 Task: Filter Joining a nonprofit board.
Action: Mouse moved to (449, 114)
Screenshot: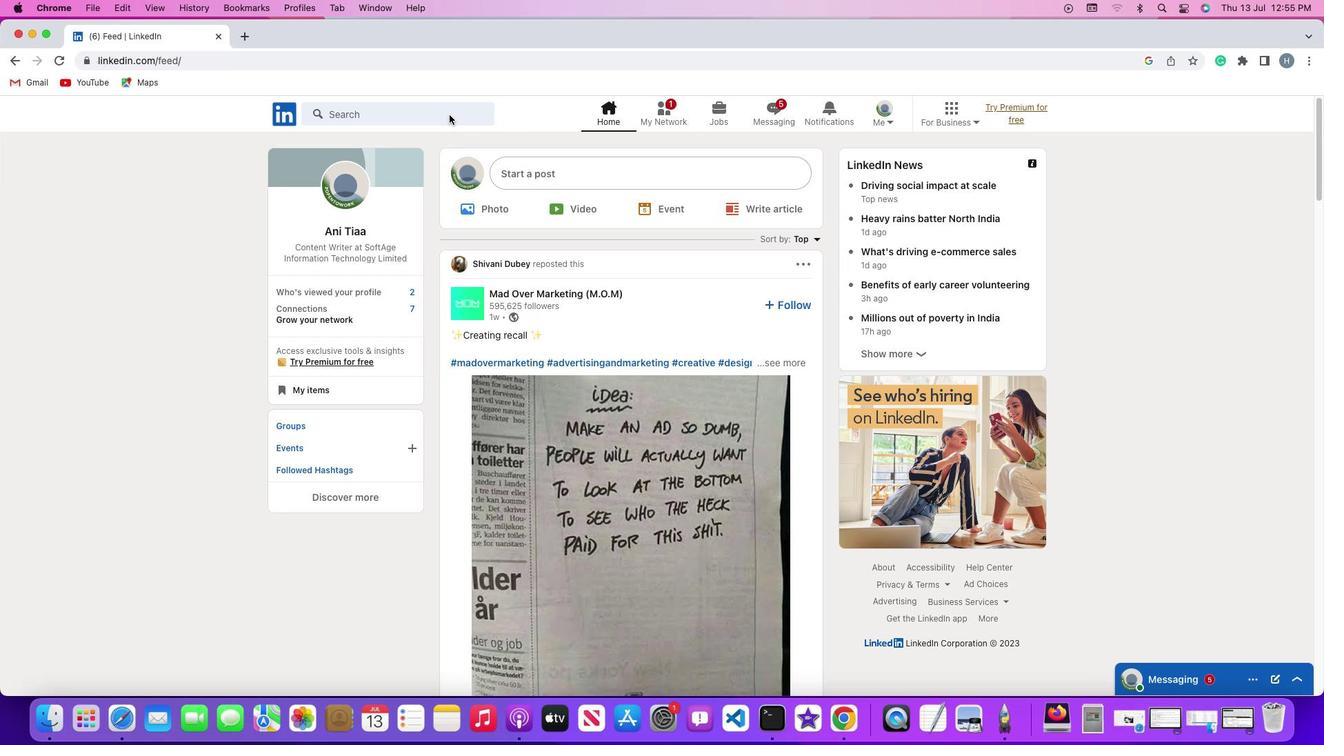 
Action: Mouse pressed left at (449, 114)
Screenshot: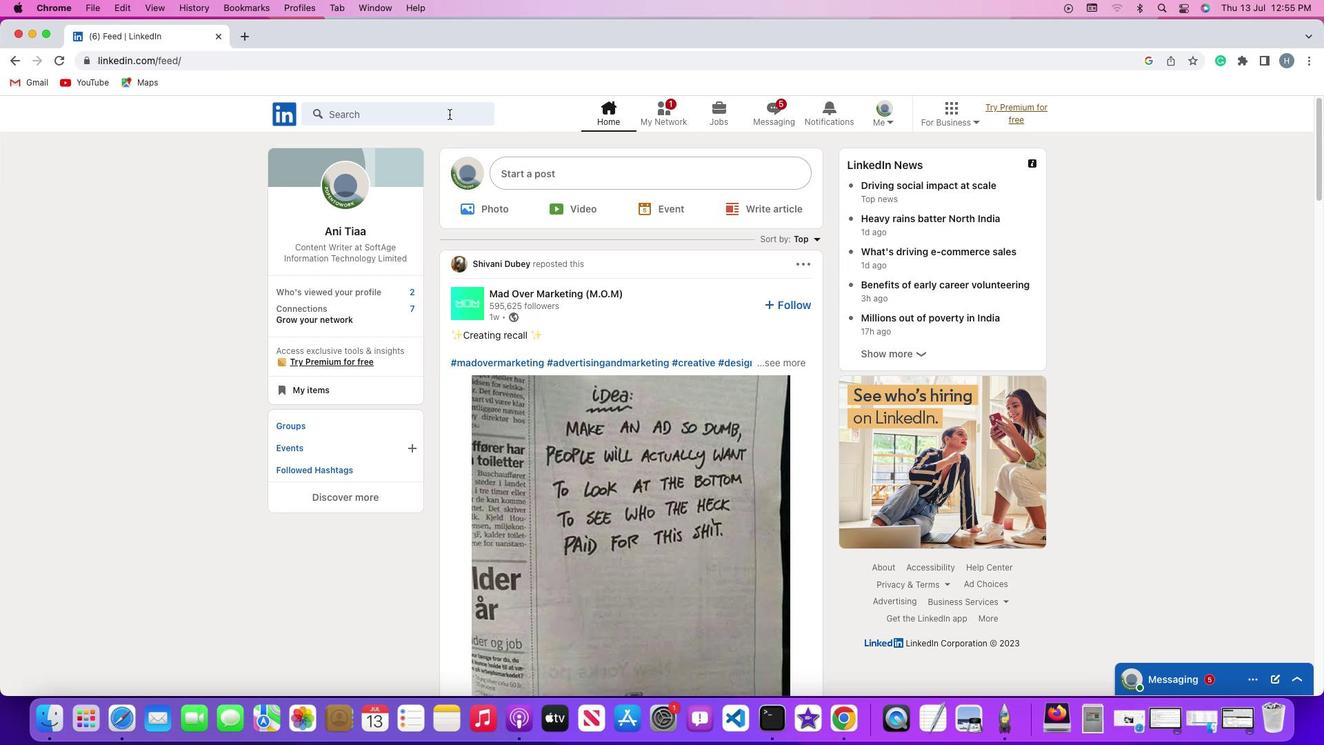 
Action: Mouse moved to (449, 114)
Screenshot: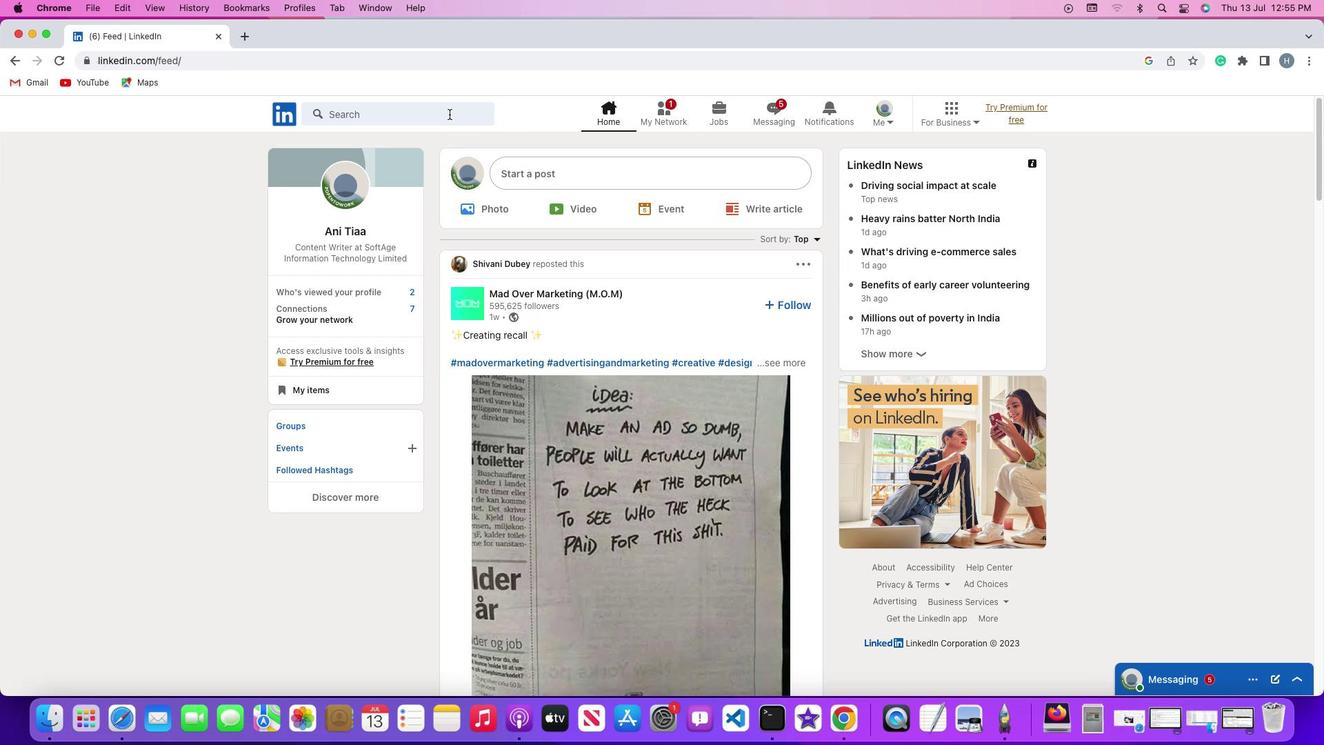 
Action: Mouse pressed left at (449, 114)
Screenshot: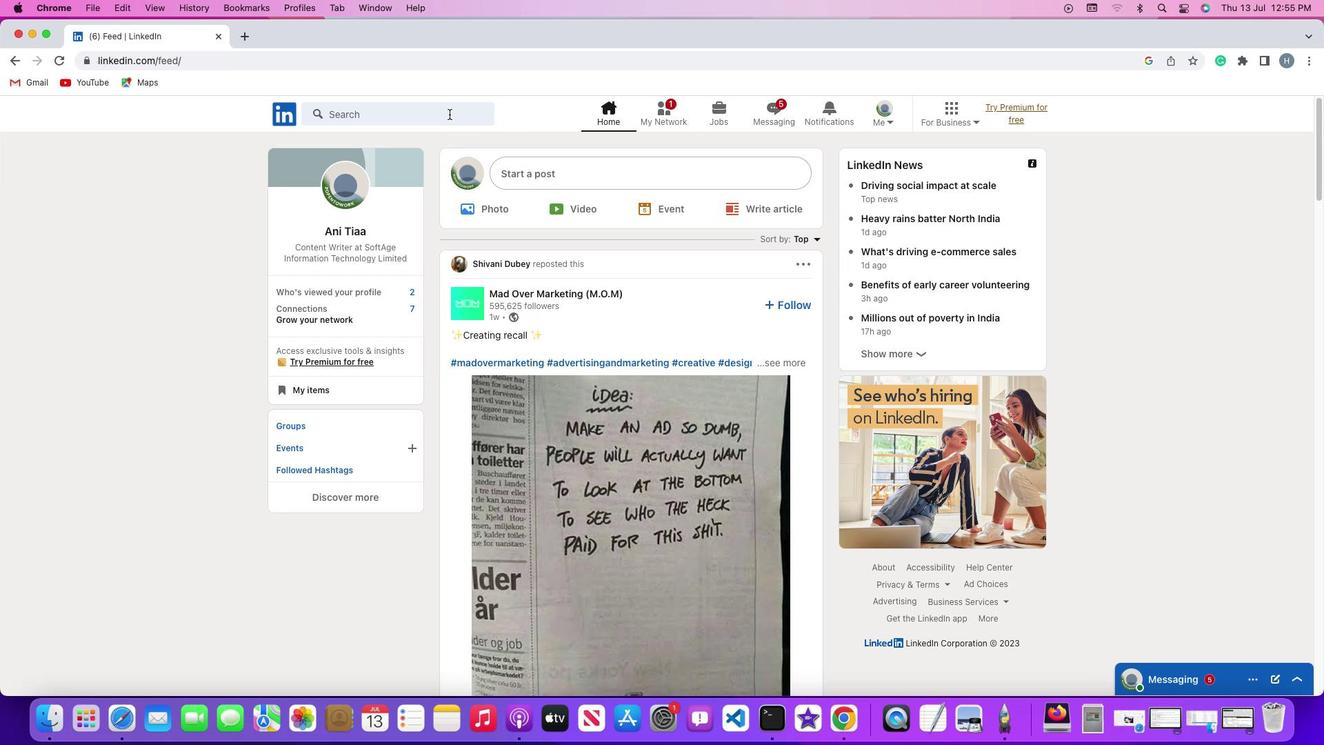 
Action: Key pressed Key.shift'#''h''i''r''i''n''g'Key.enter
Screenshot: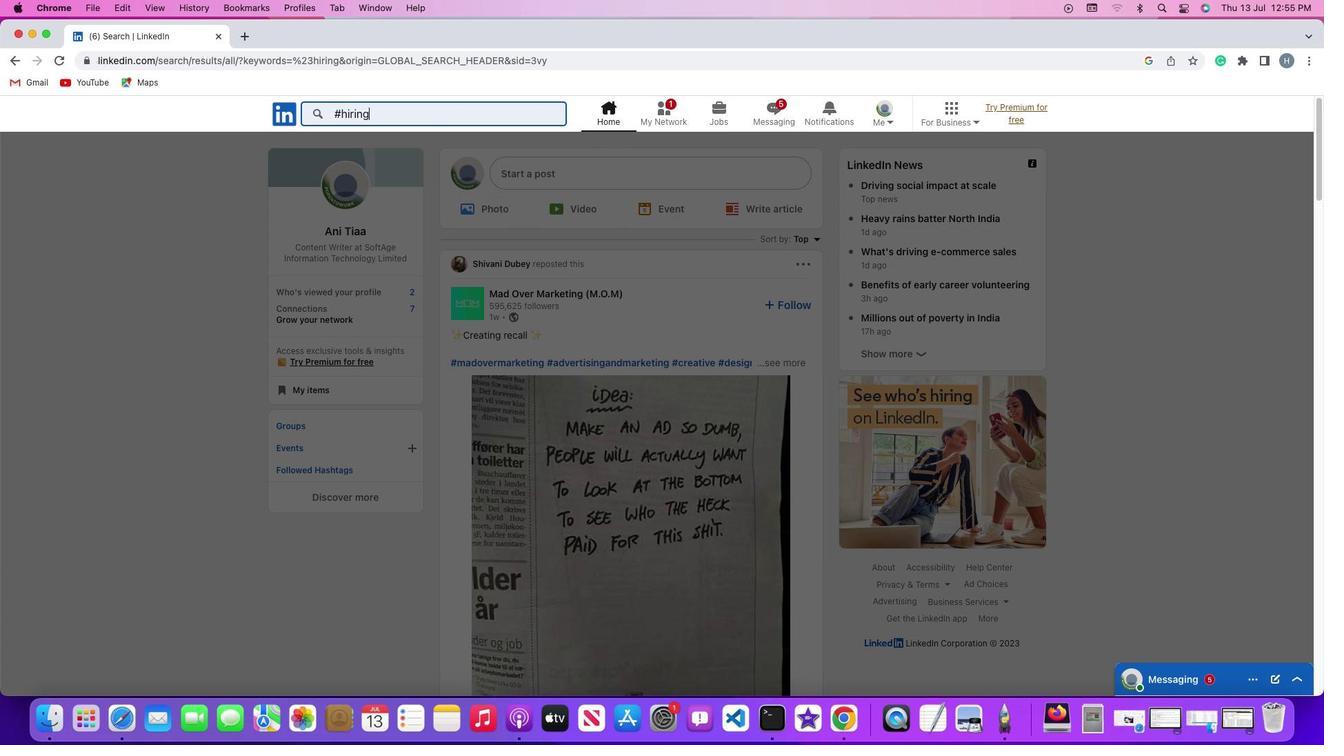 
Action: Mouse moved to (403, 148)
Screenshot: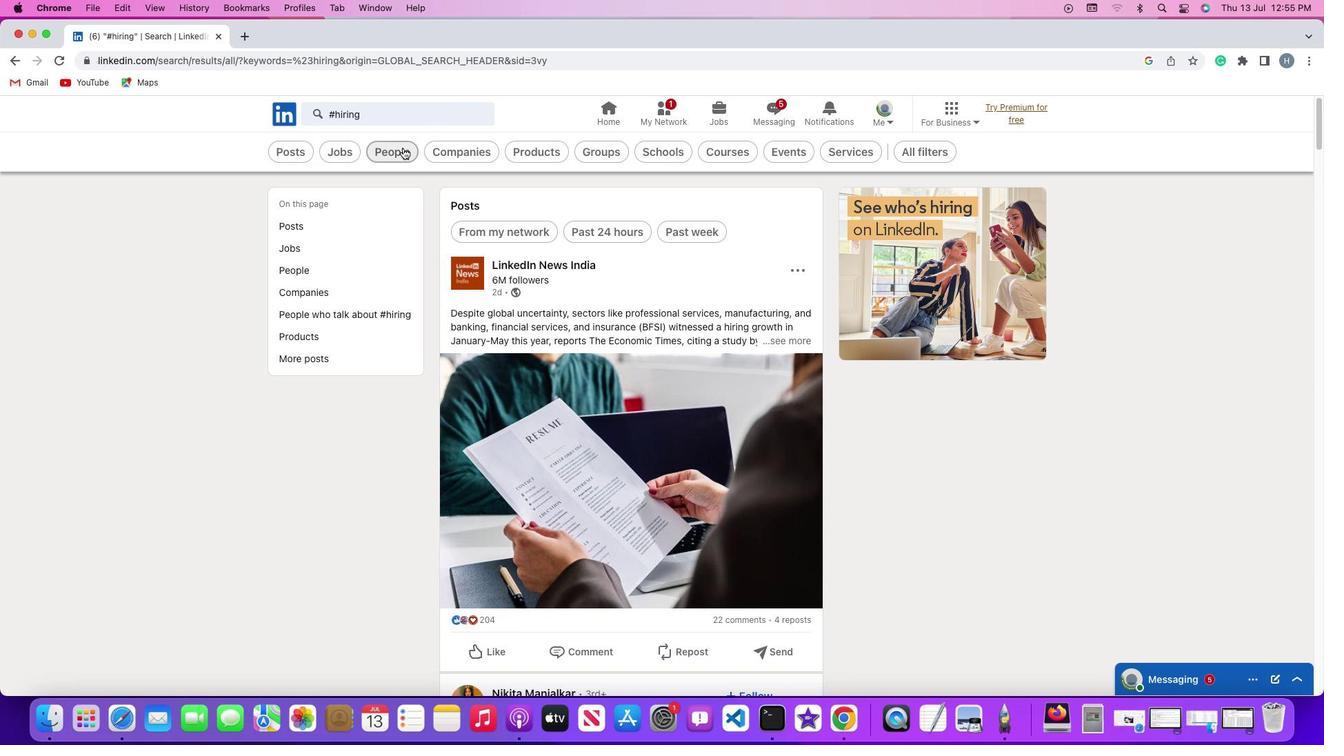
Action: Mouse pressed left at (403, 148)
Screenshot: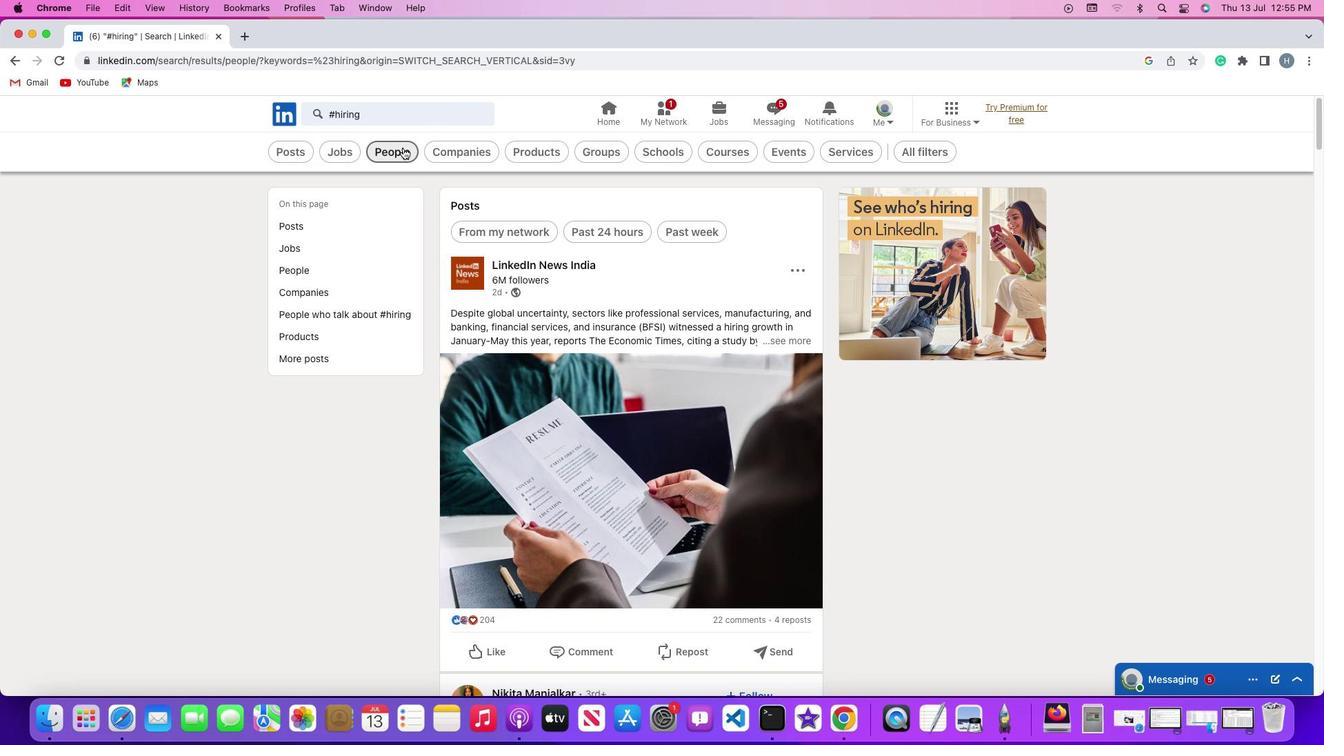 
Action: Mouse pressed left at (403, 148)
Screenshot: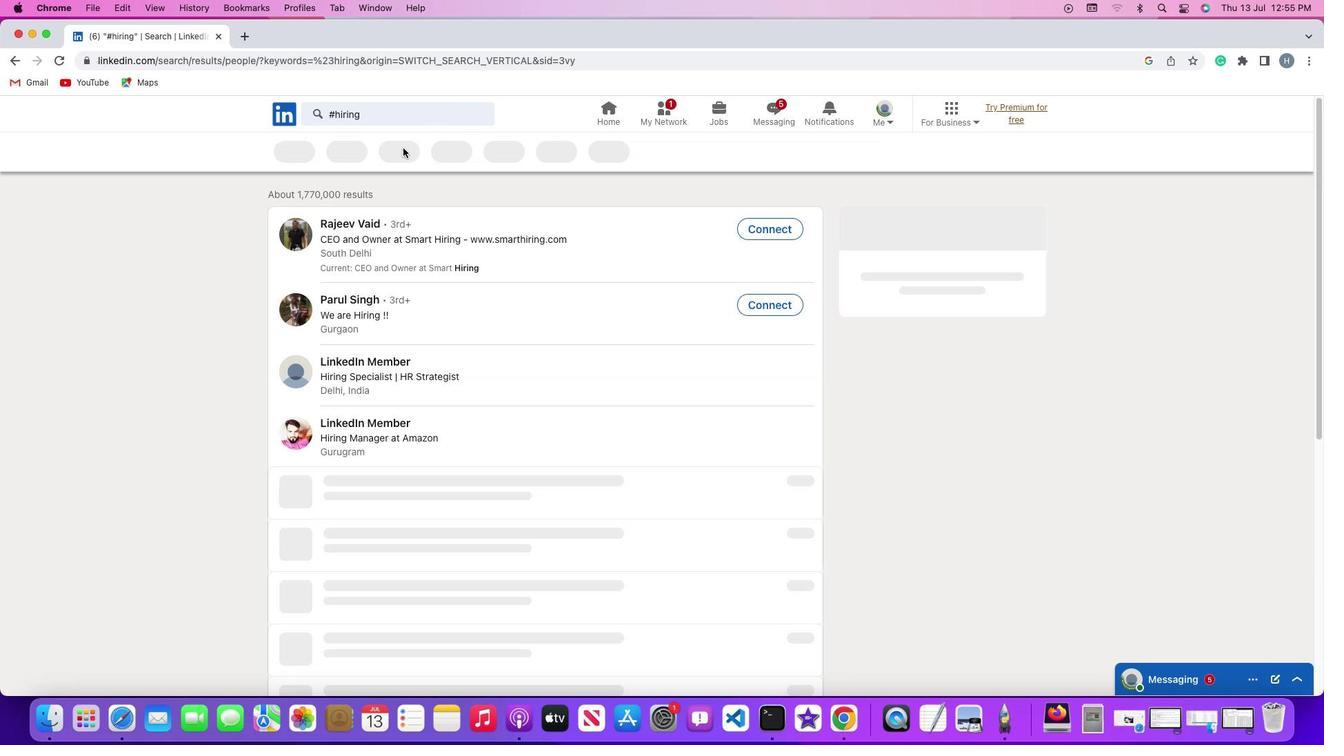 
Action: Mouse moved to (705, 151)
Screenshot: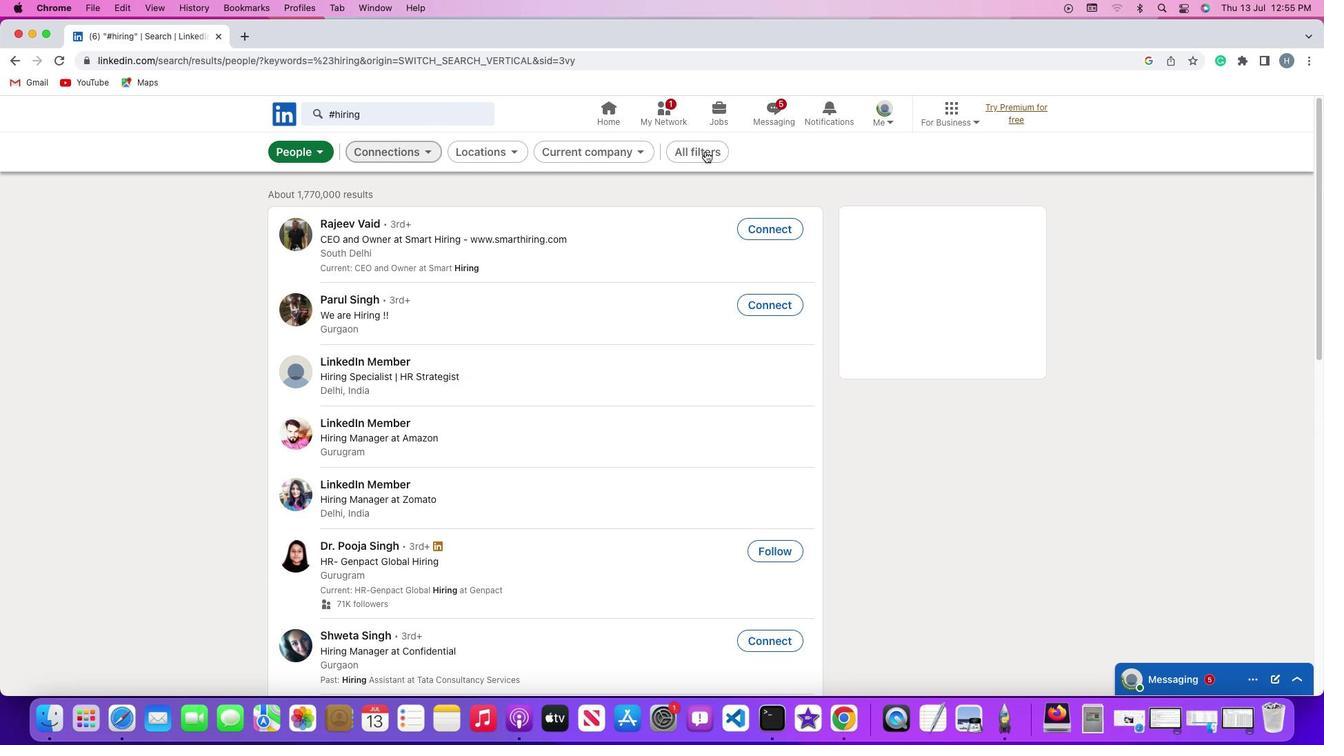 
Action: Mouse pressed left at (705, 151)
Screenshot: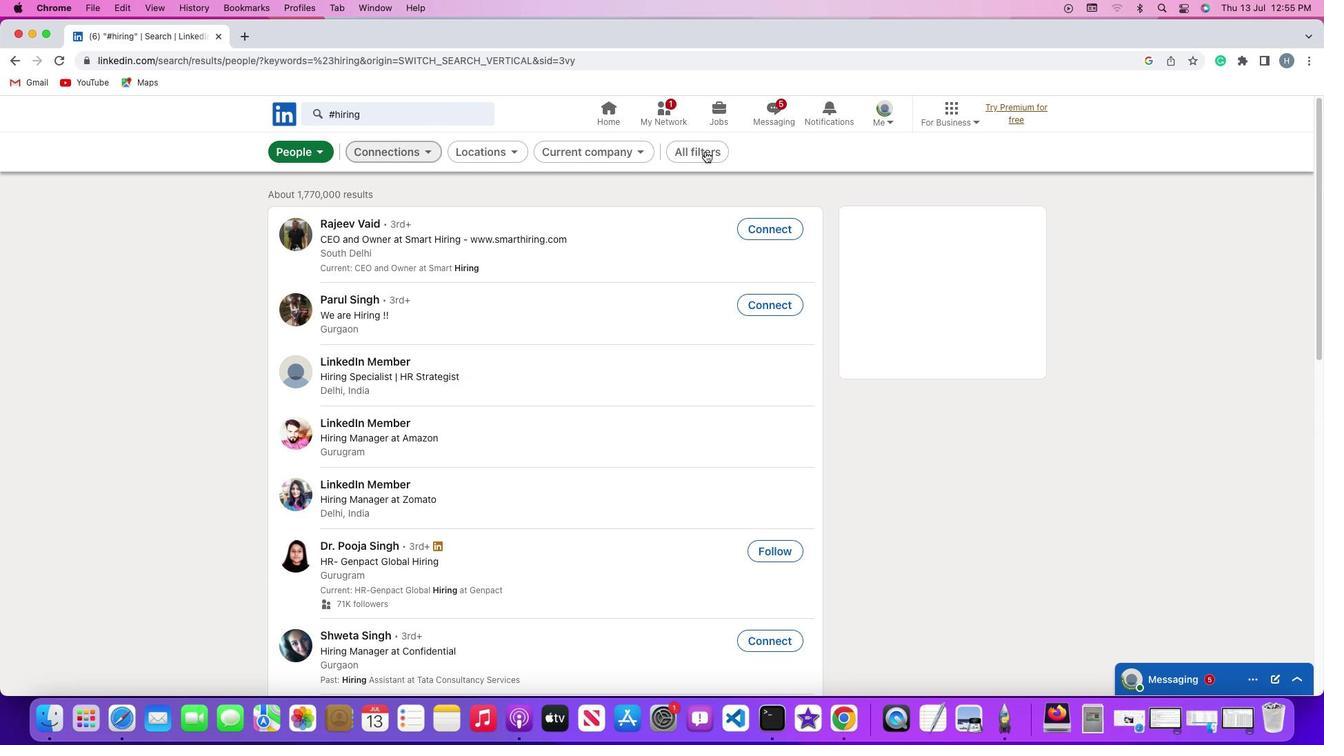 
Action: Mouse moved to (1094, 472)
Screenshot: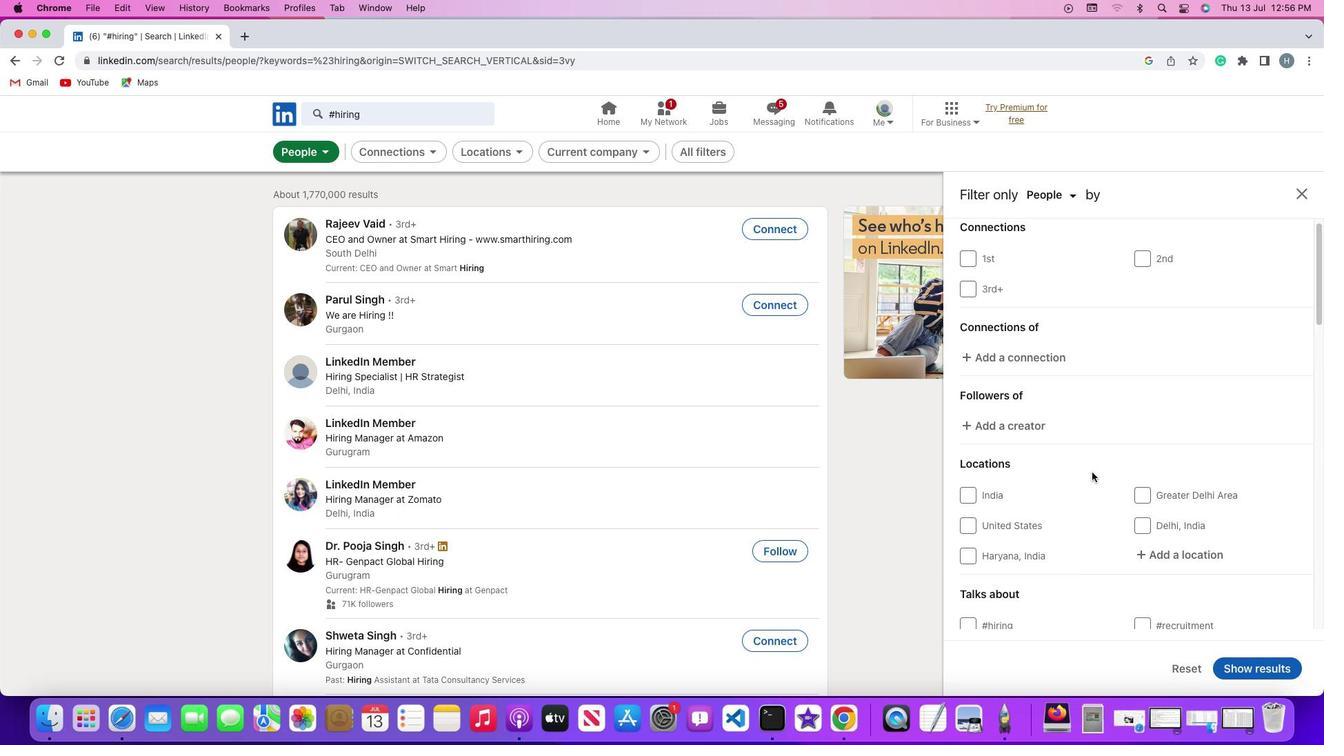 
Action: Mouse scrolled (1094, 472) with delta (0, 0)
Screenshot: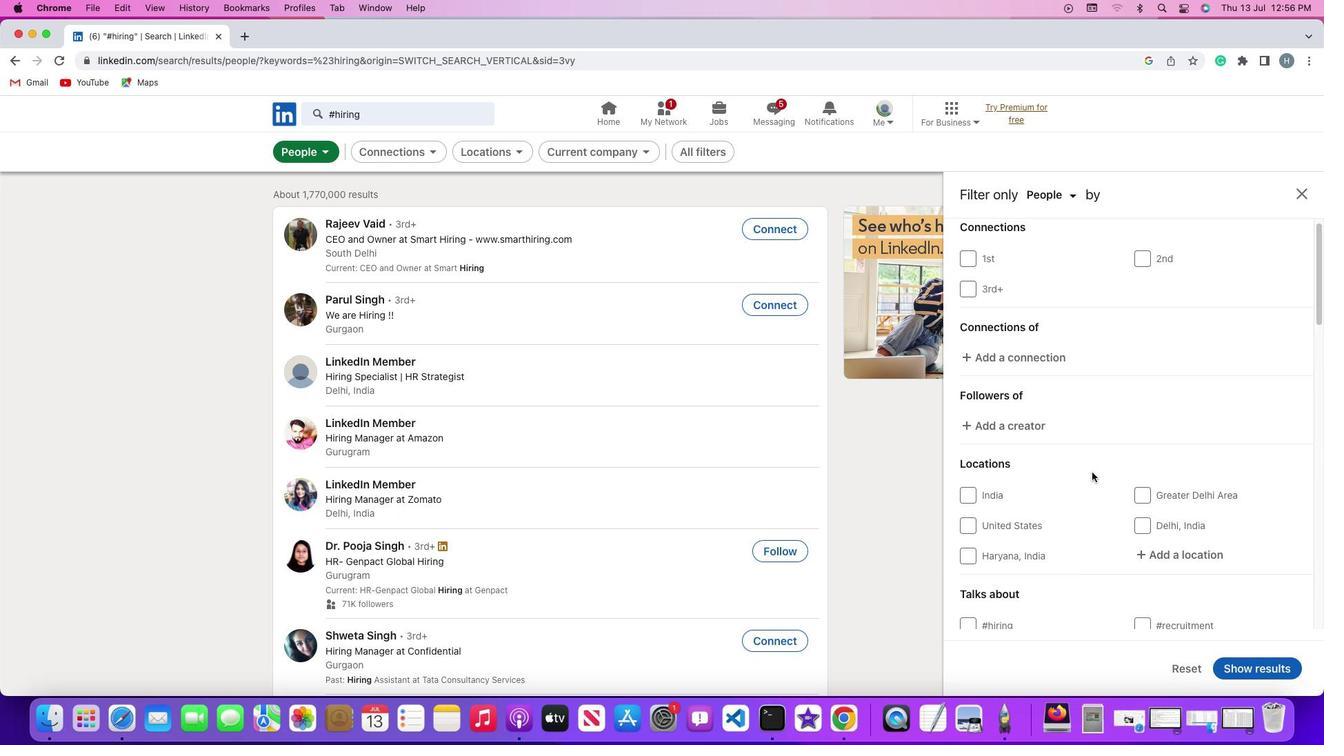 
Action: Mouse moved to (1092, 471)
Screenshot: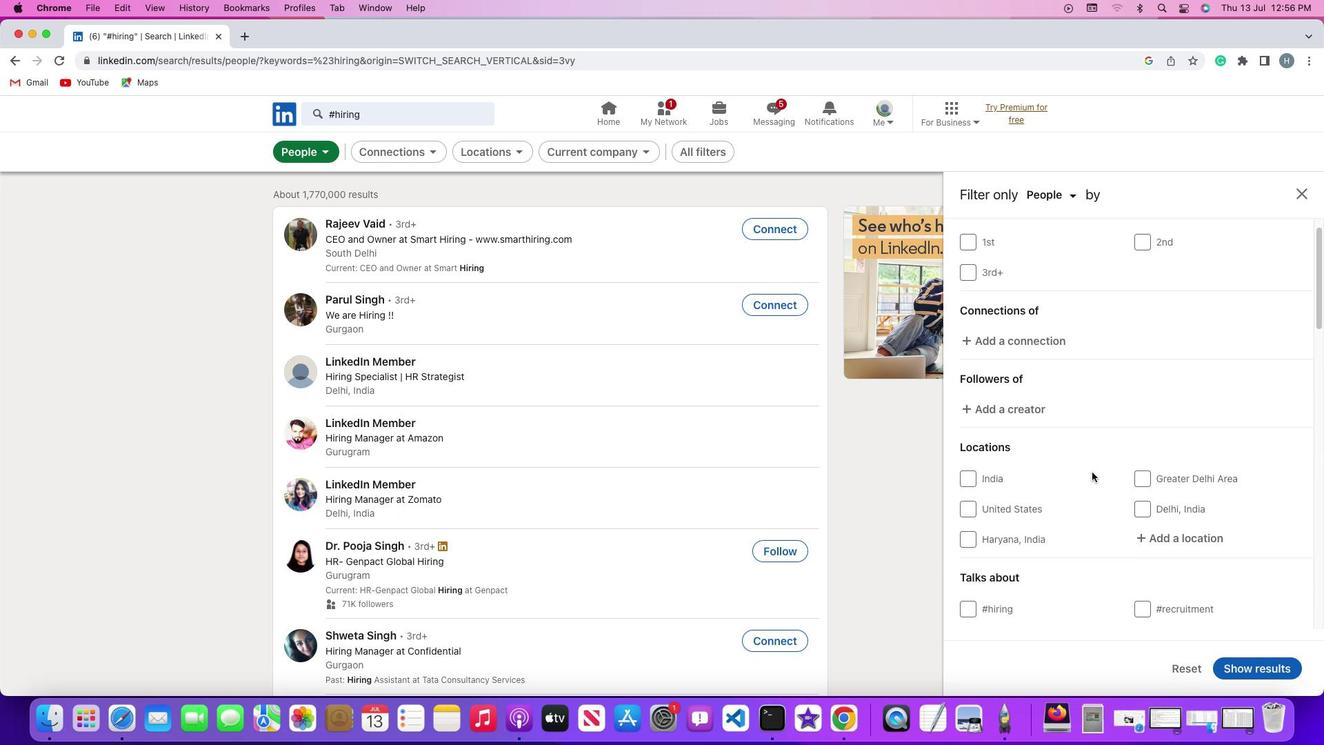 
Action: Mouse scrolled (1092, 471) with delta (0, 0)
Screenshot: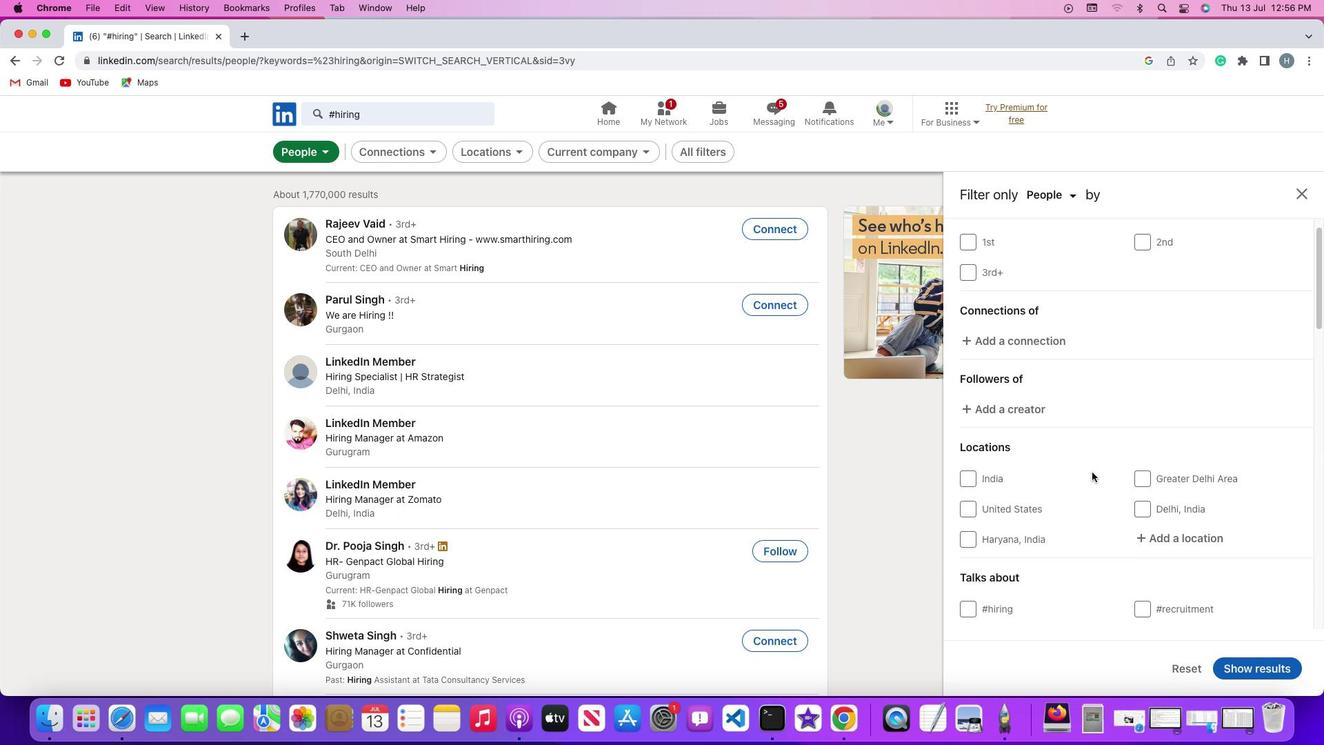 
Action: Mouse scrolled (1092, 471) with delta (0, -1)
Screenshot: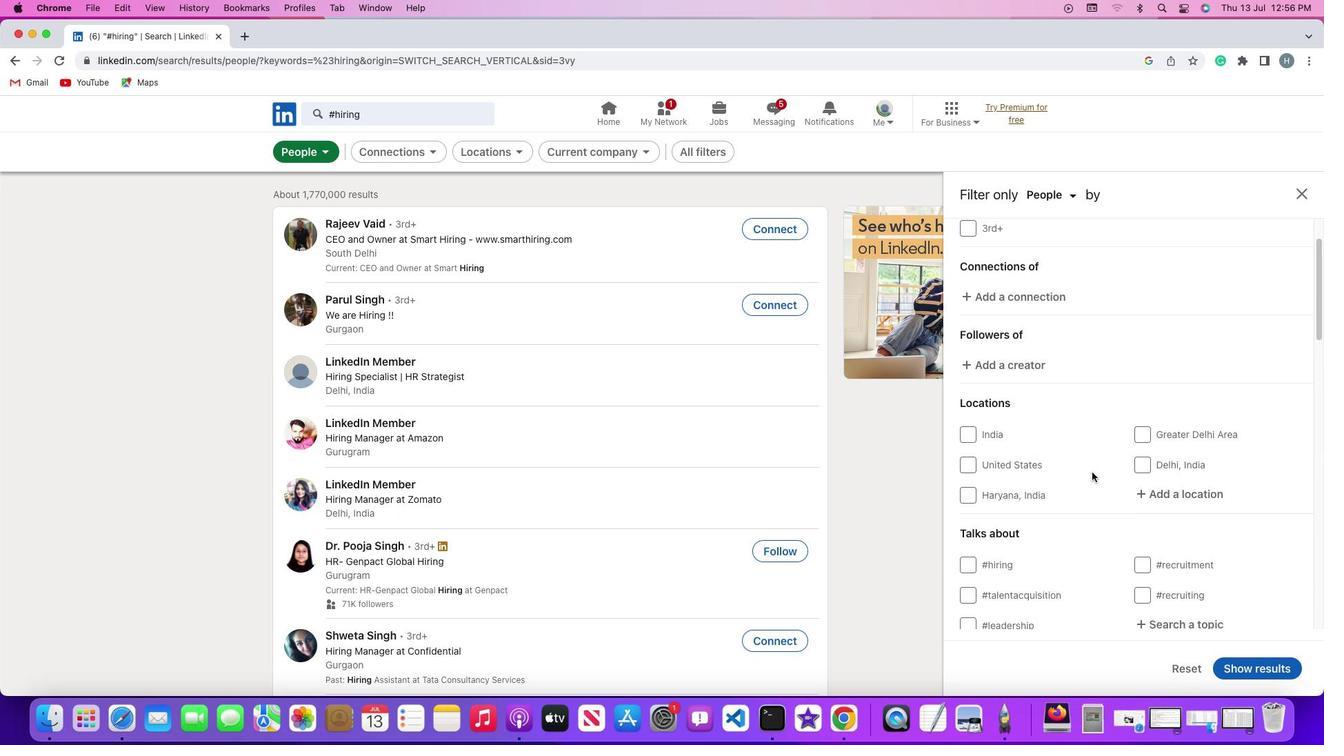 
Action: Mouse scrolled (1092, 471) with delta (0, 0)
Screenshot: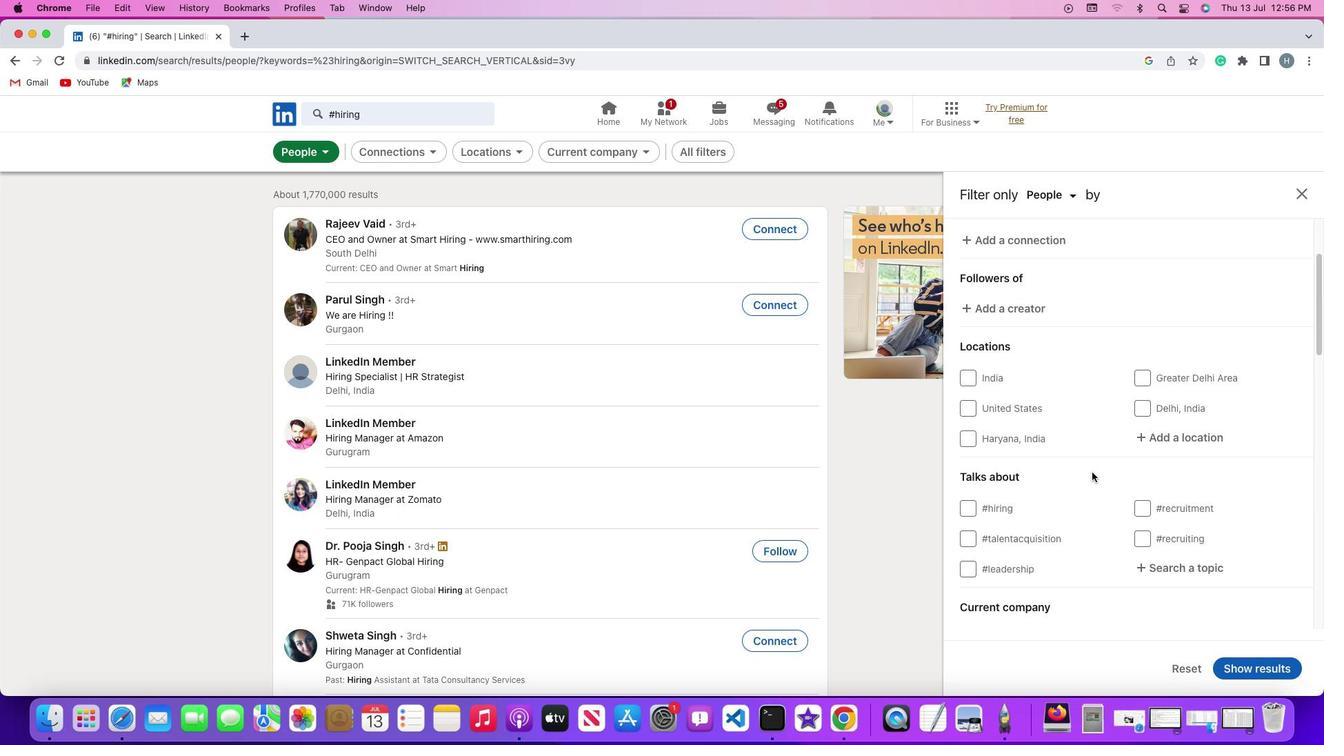
Action: Mouse scrolled (1092, 471) with delta (0, 0)
Screenshot: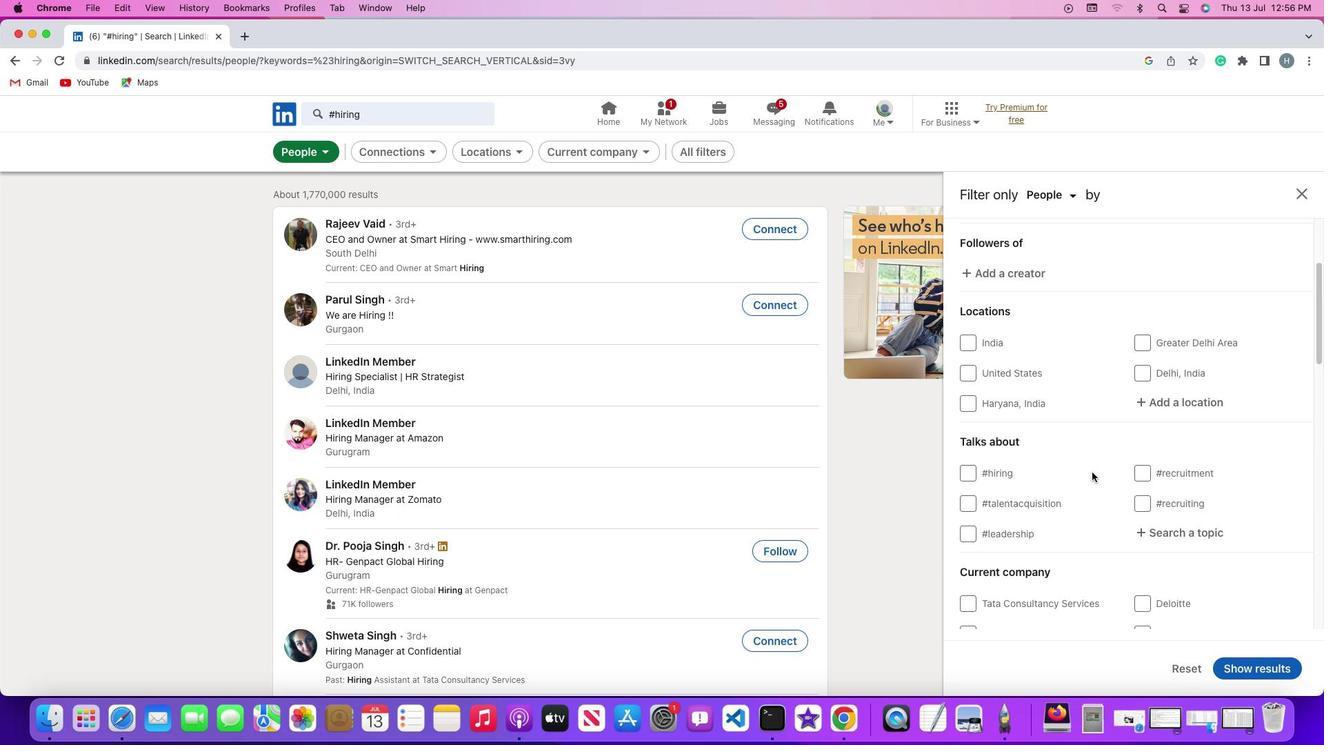 
Action: Mouse scrolled (1092, 471) with delta (0, -2)
Screenshot: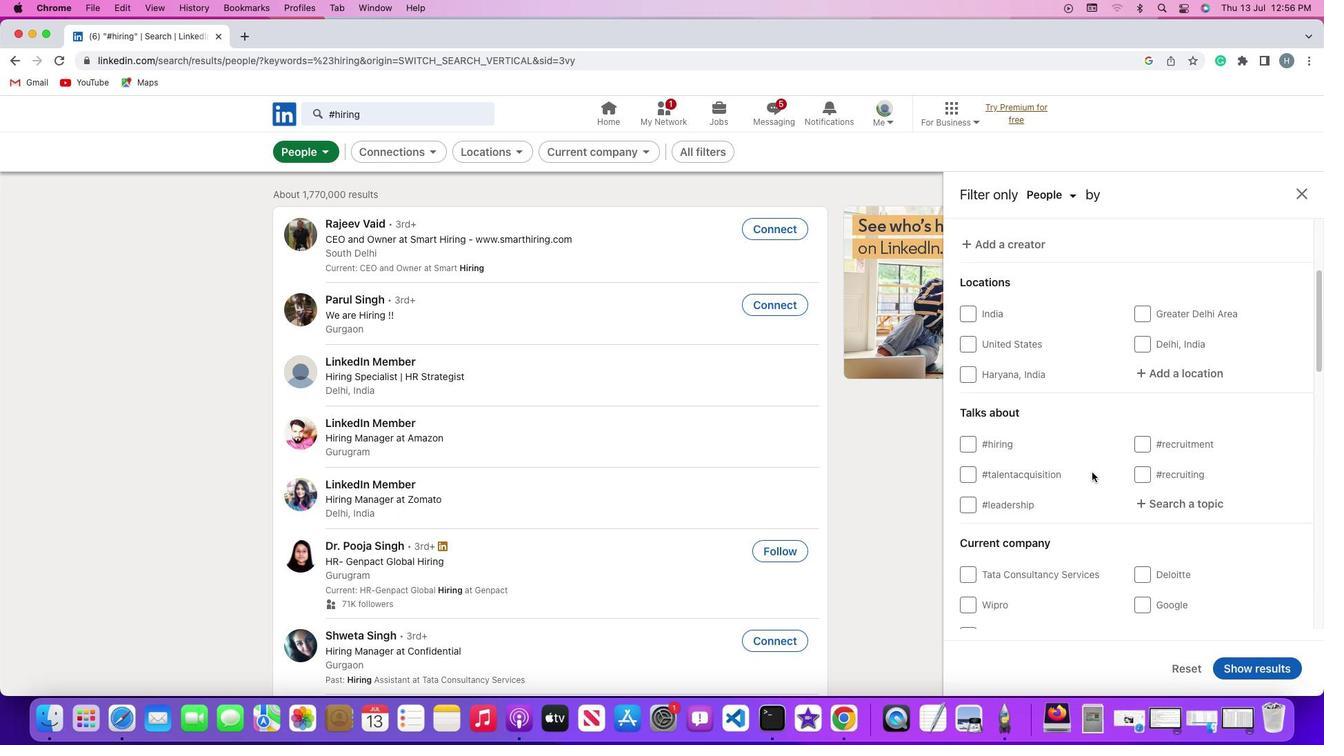 
Action: Mouse scrolled (1092, 471) with delta (0, 0)
Screenshot: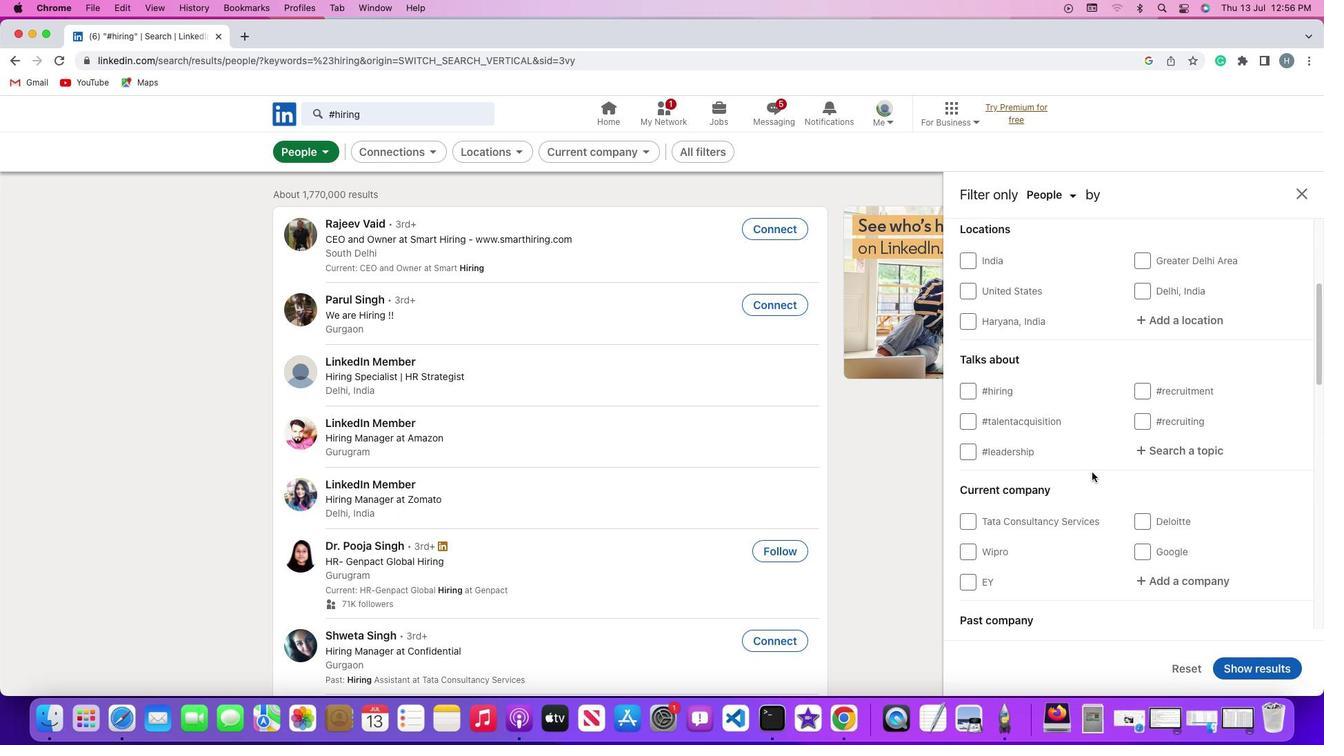 
Action: Mouse scrolled (1092, 471) with delta (0, 0)
Screenshot: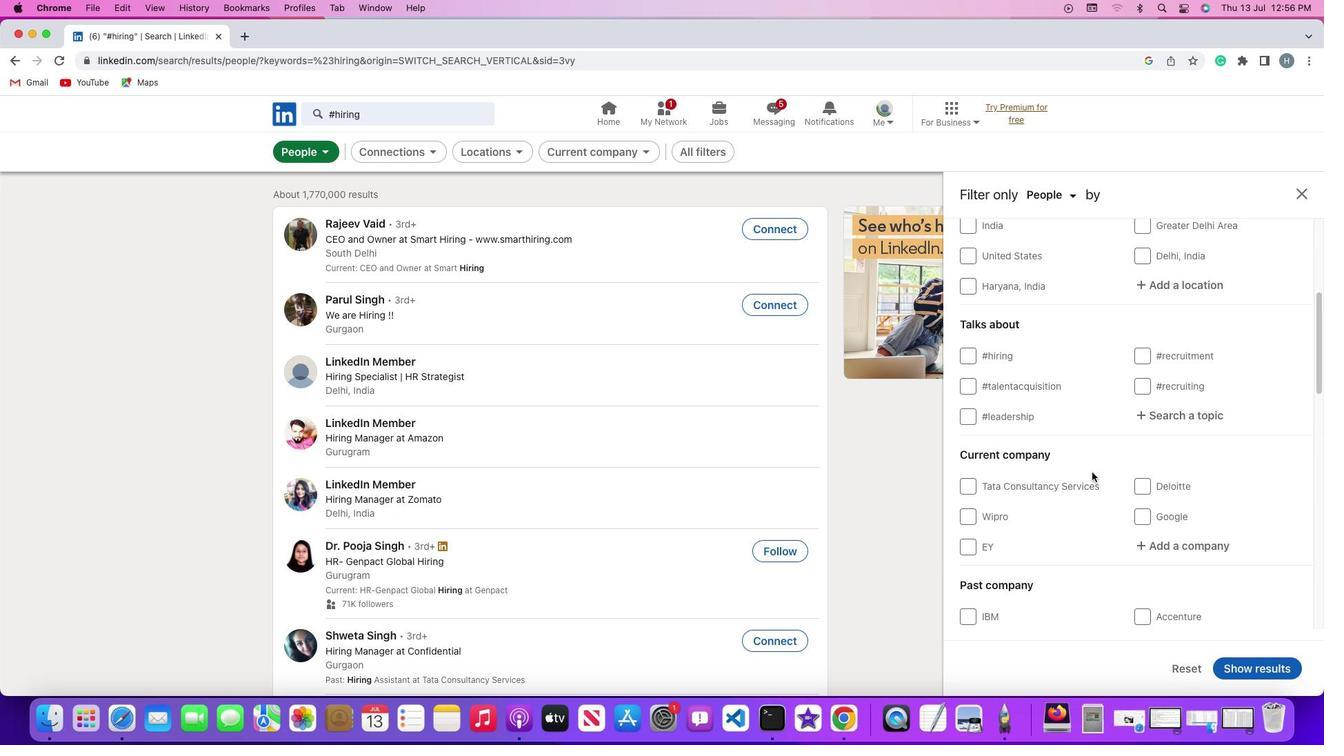 
Action: Mouse scrolled (1092, 471) with delta (0, -2)
Screenshot: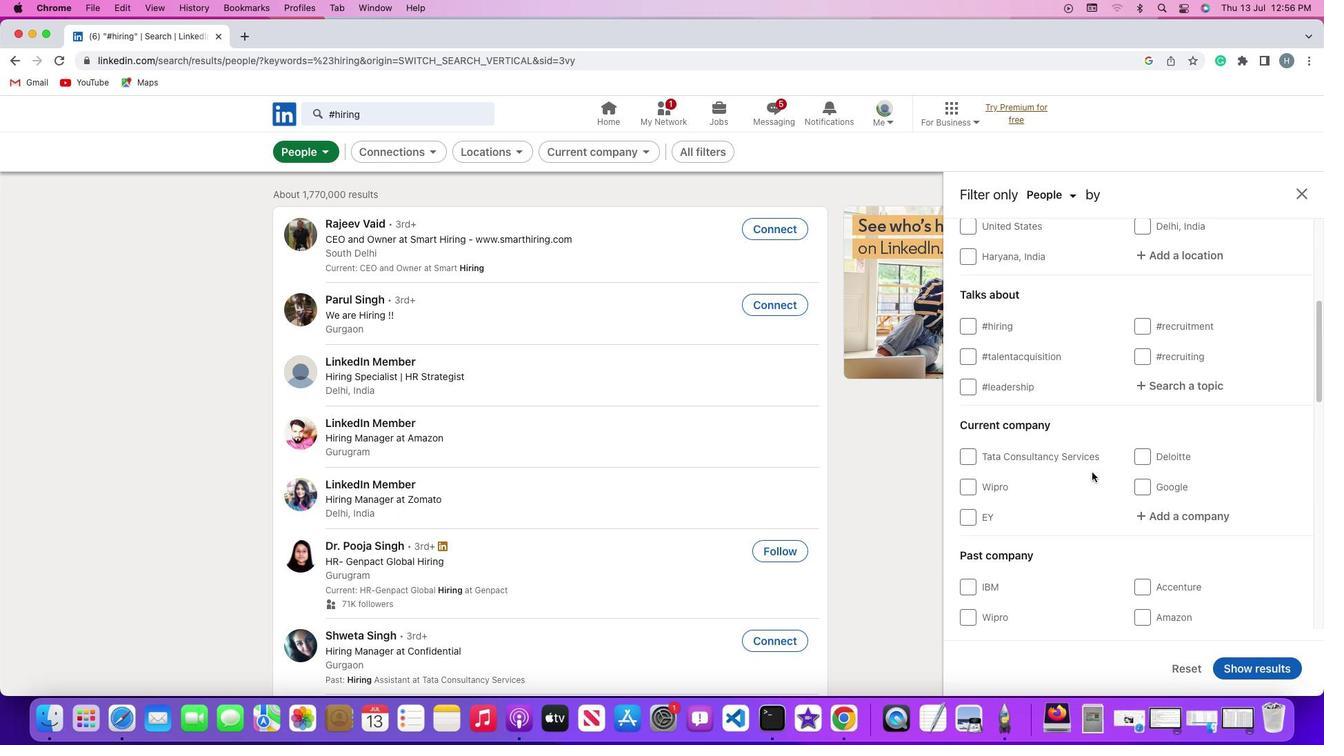 
Action: Mouse scrolled (1092, 471) with delta (0, 0)
Screenshot: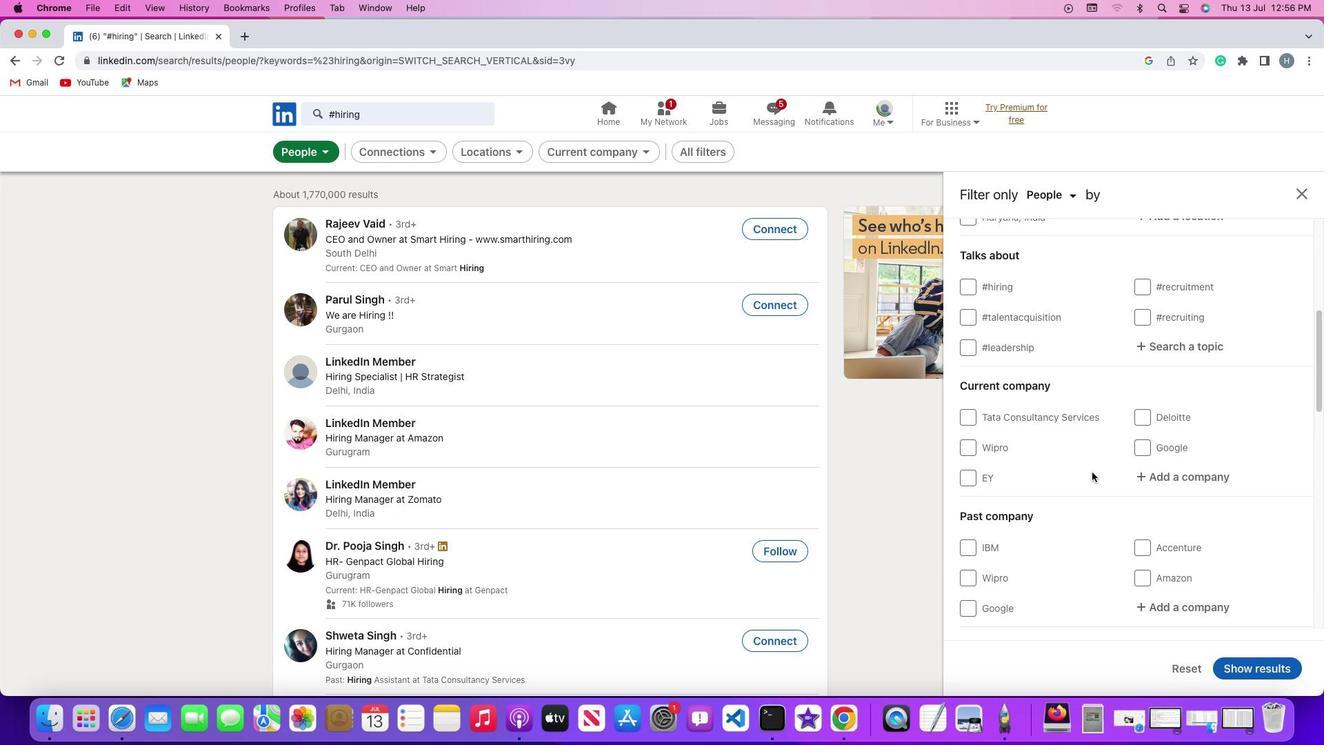 
Action: Mouse scrolled (1092, 471) with delta (0, 0)
Screenshot: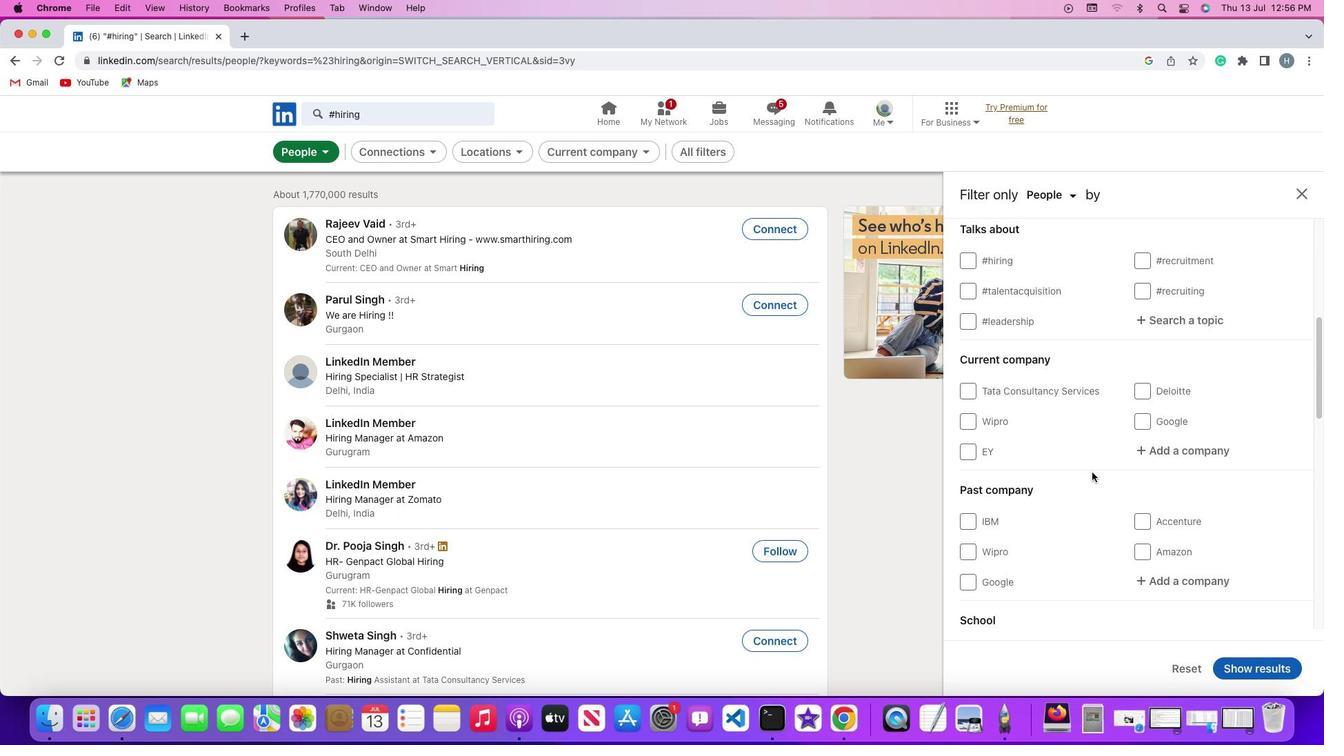 
Action: Mouse scrolled (1092, 471) with delta (0, -1)
Screenshot: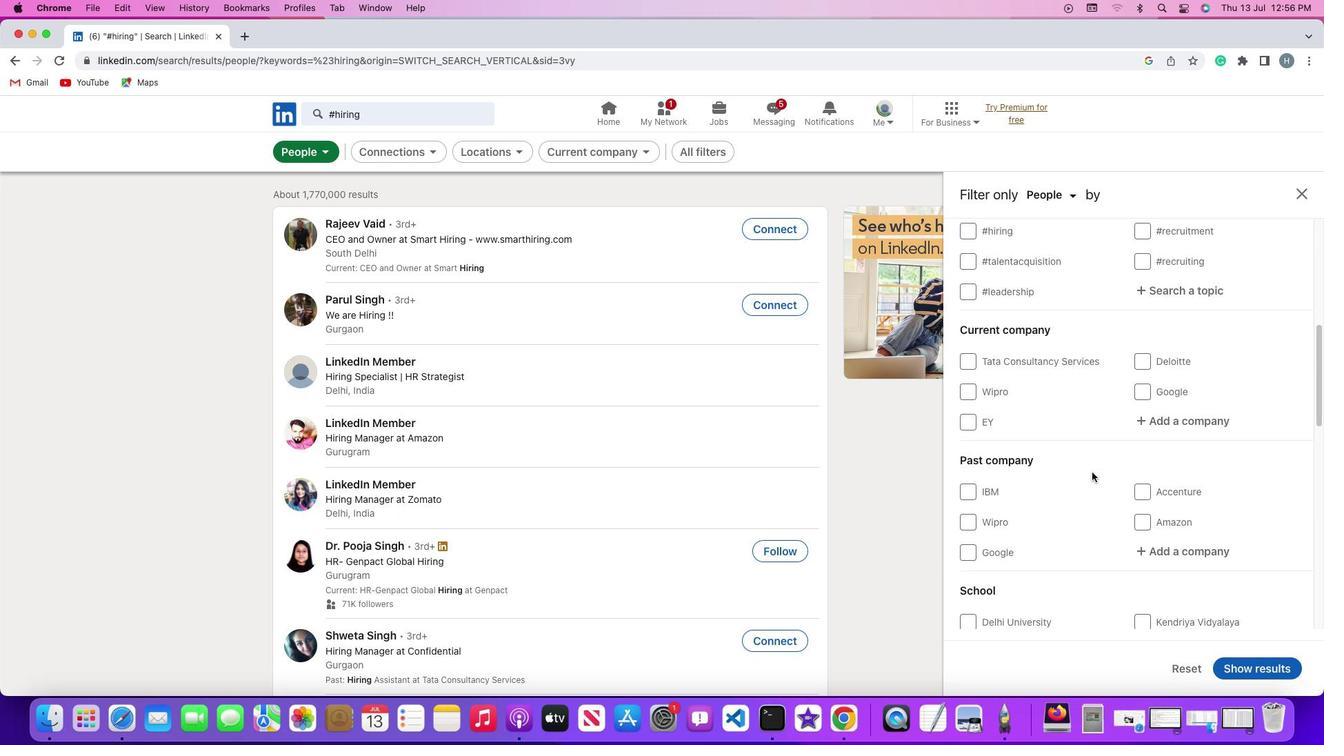 
Action: Mouse scrolled (1092, 471) with delta (0, 0)
Screenshot: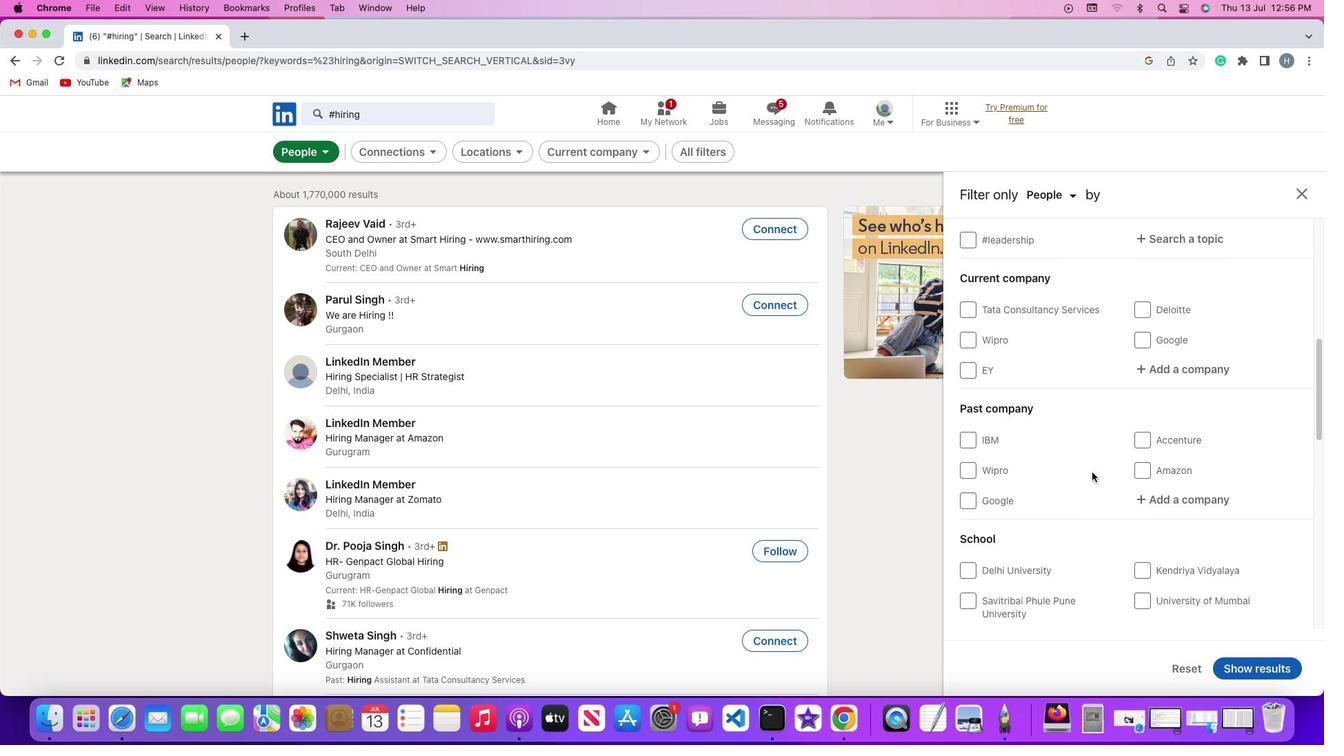 
Action: Mouse scrolled (1092, 471) with delta (0, 0)
Screenshot: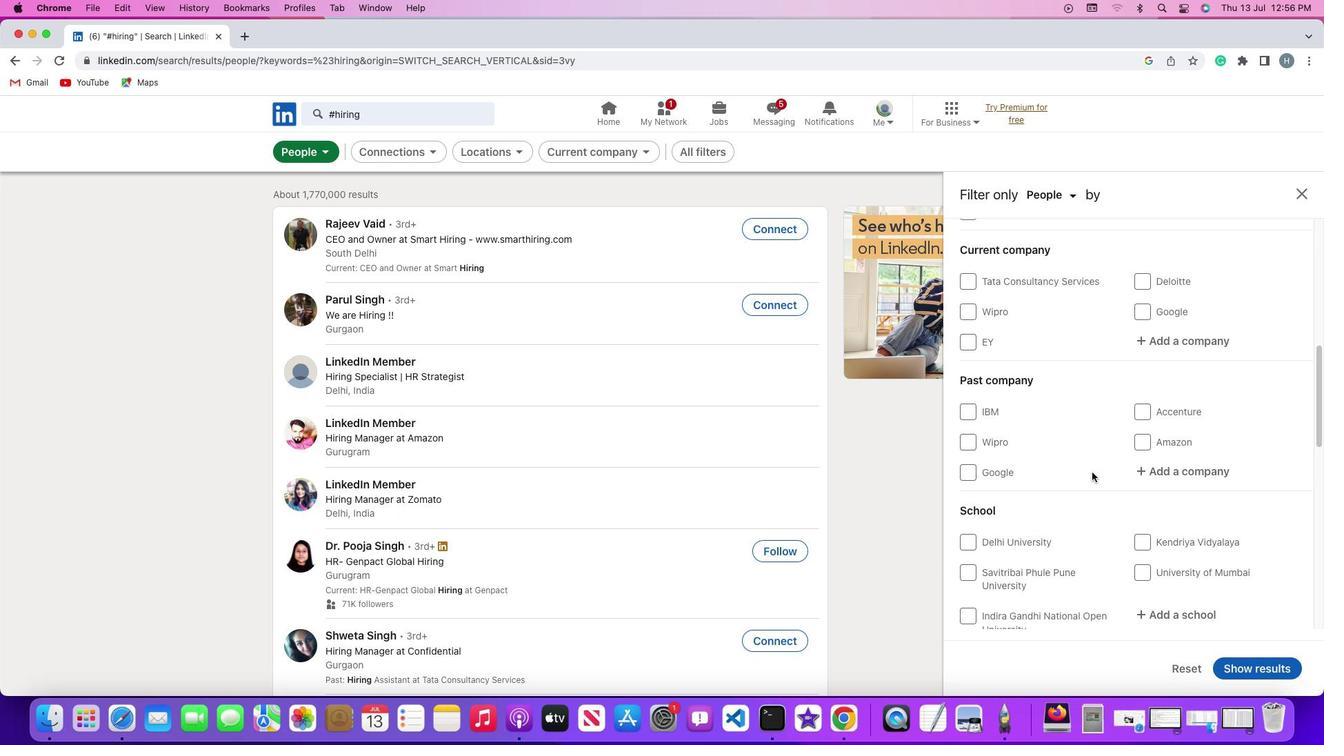 
Action: Mouse scrolled (1092, 471) with delta (0, -2)
Screenshot: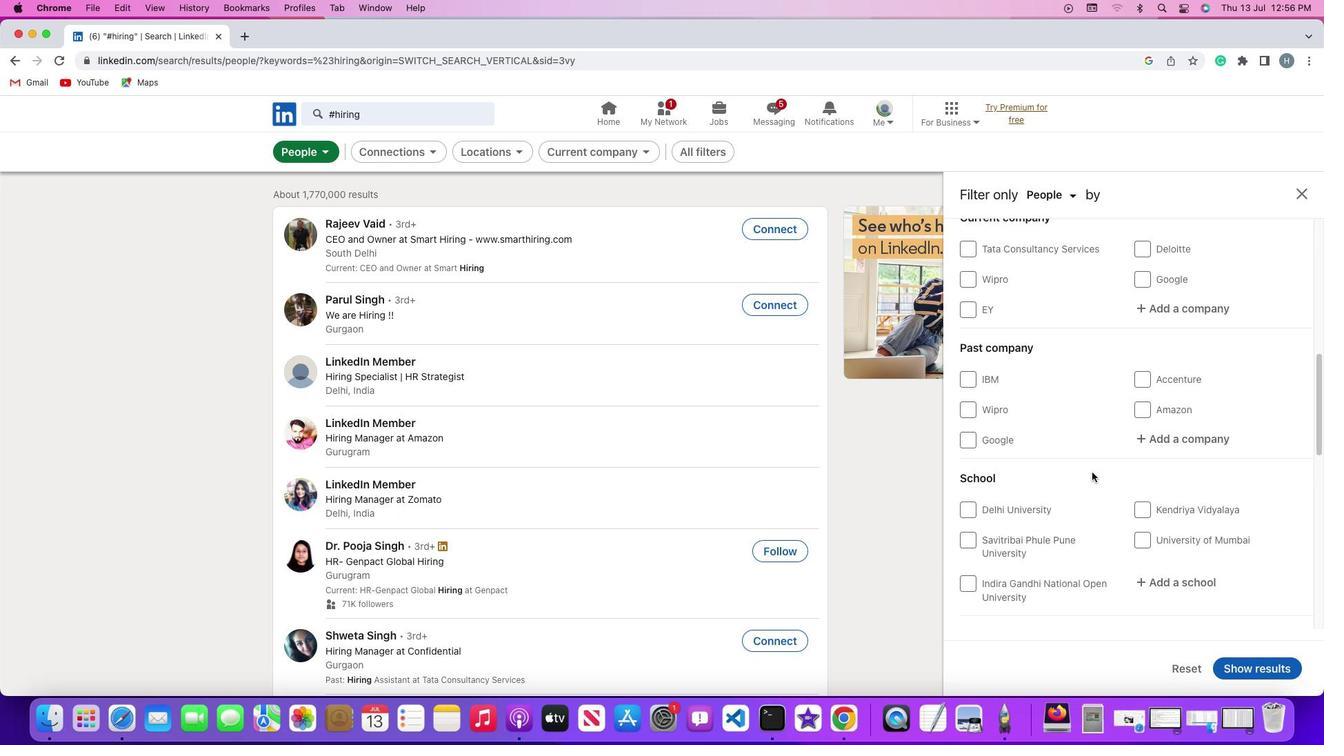 
Action: Mouse scrolled (1092, 471) with delta (0, 0)
Screenshot: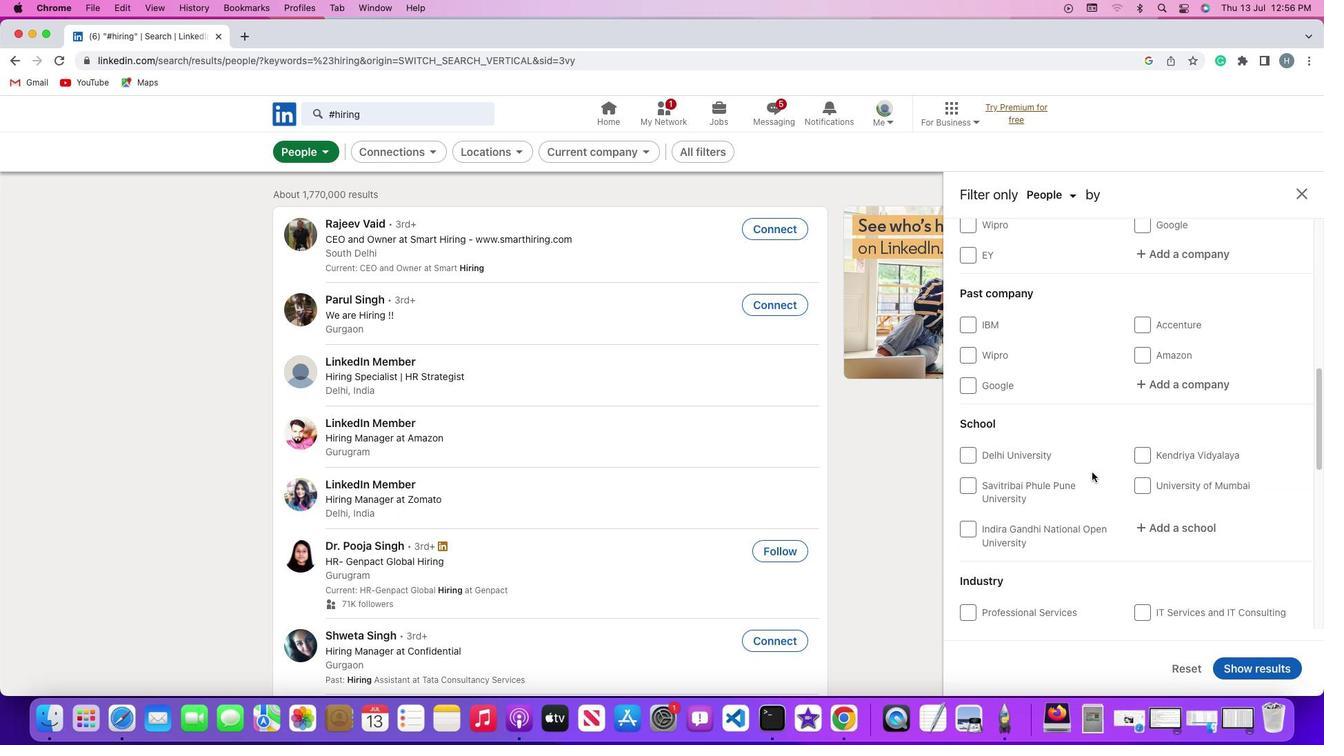 
Action: Mouse scrolled (1092, 471) with delta (0, 0)
Screenshot: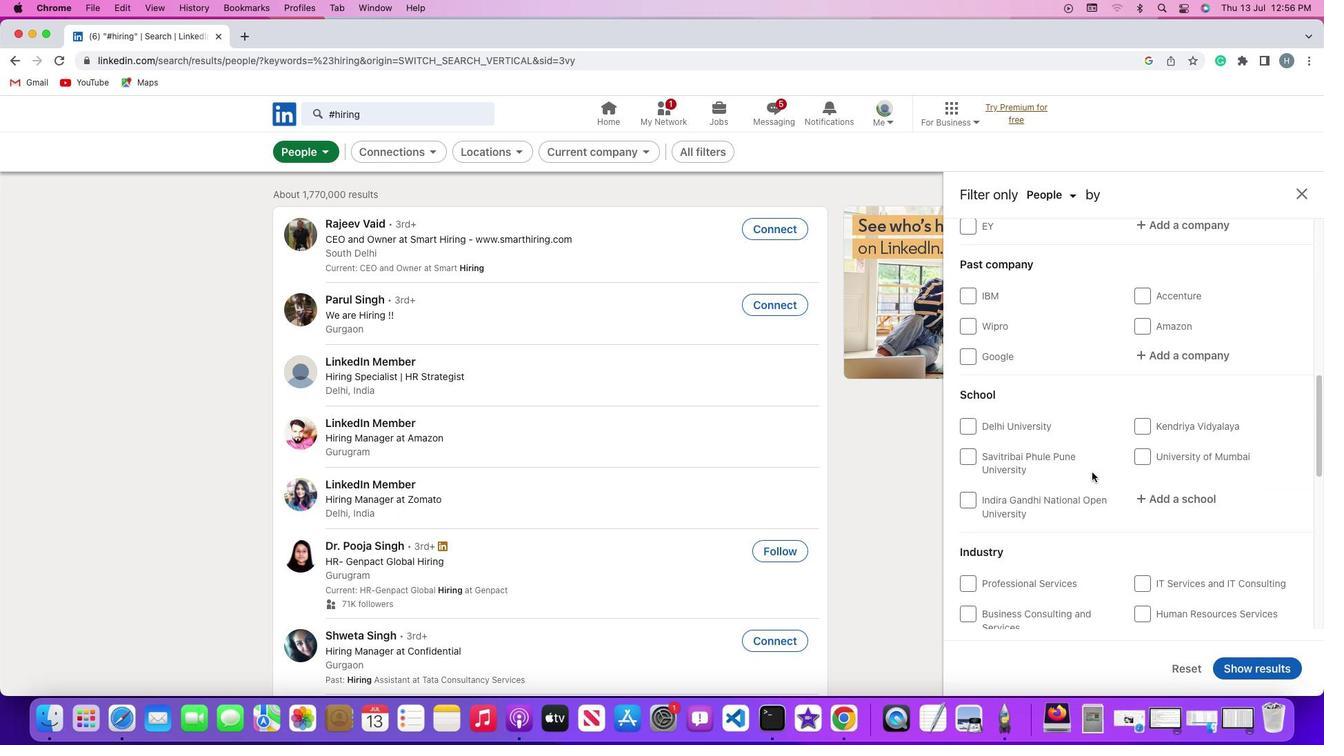 
Action: Mouse scrolled (1092, 471) with delta (0, -2)
Screenshot: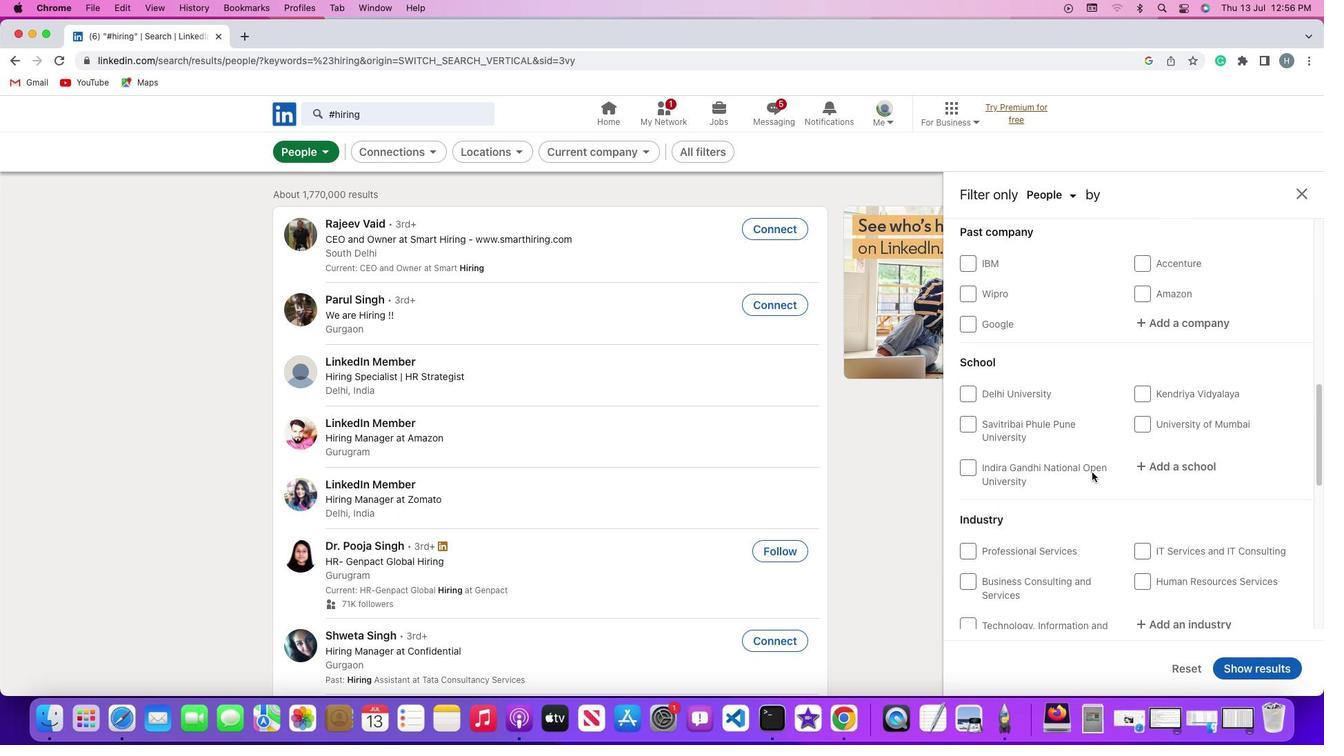 
Action: Mouse scrolled (1092, 471) with delta (0, 0)
Screenshot: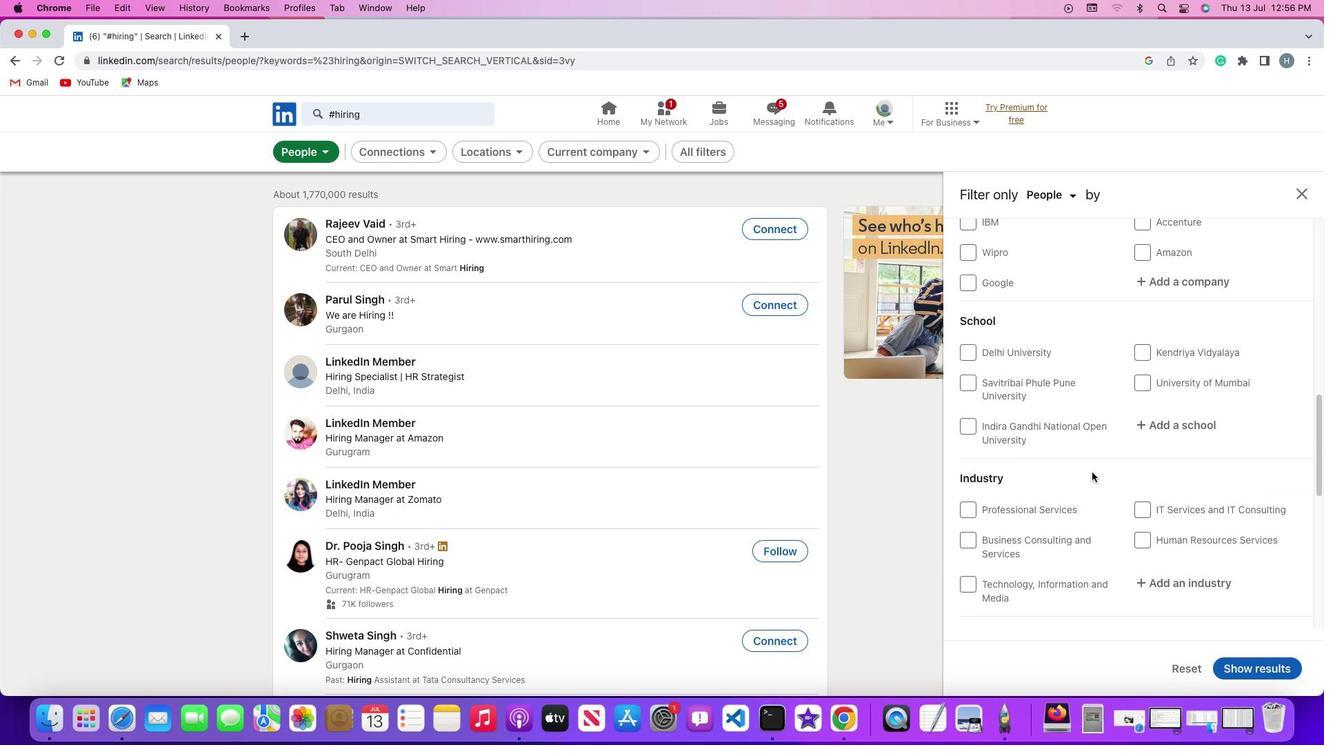 
Action: Mouse scrolled (1092, 471) with delta (0, 0)
Screenshot: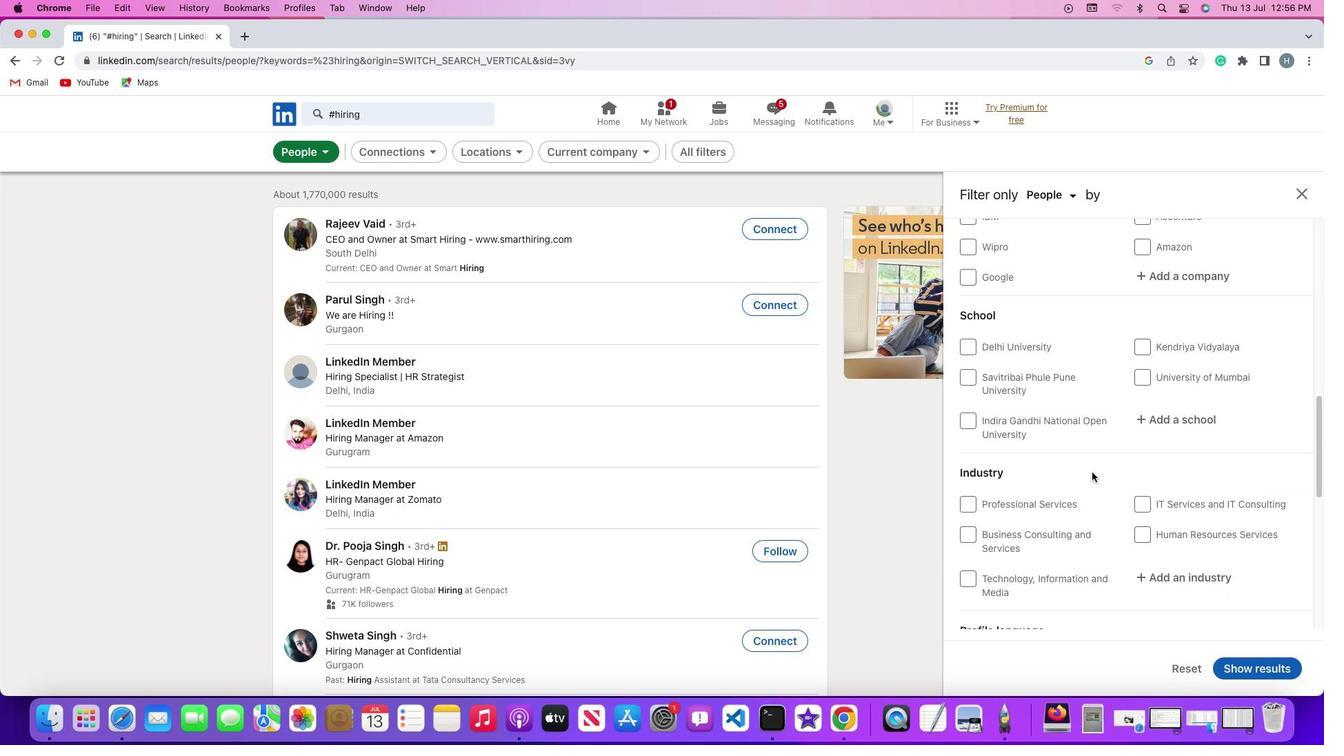 
Action: Mouse scrolled (1092, 471) with delta (0, 0)
Screenshot: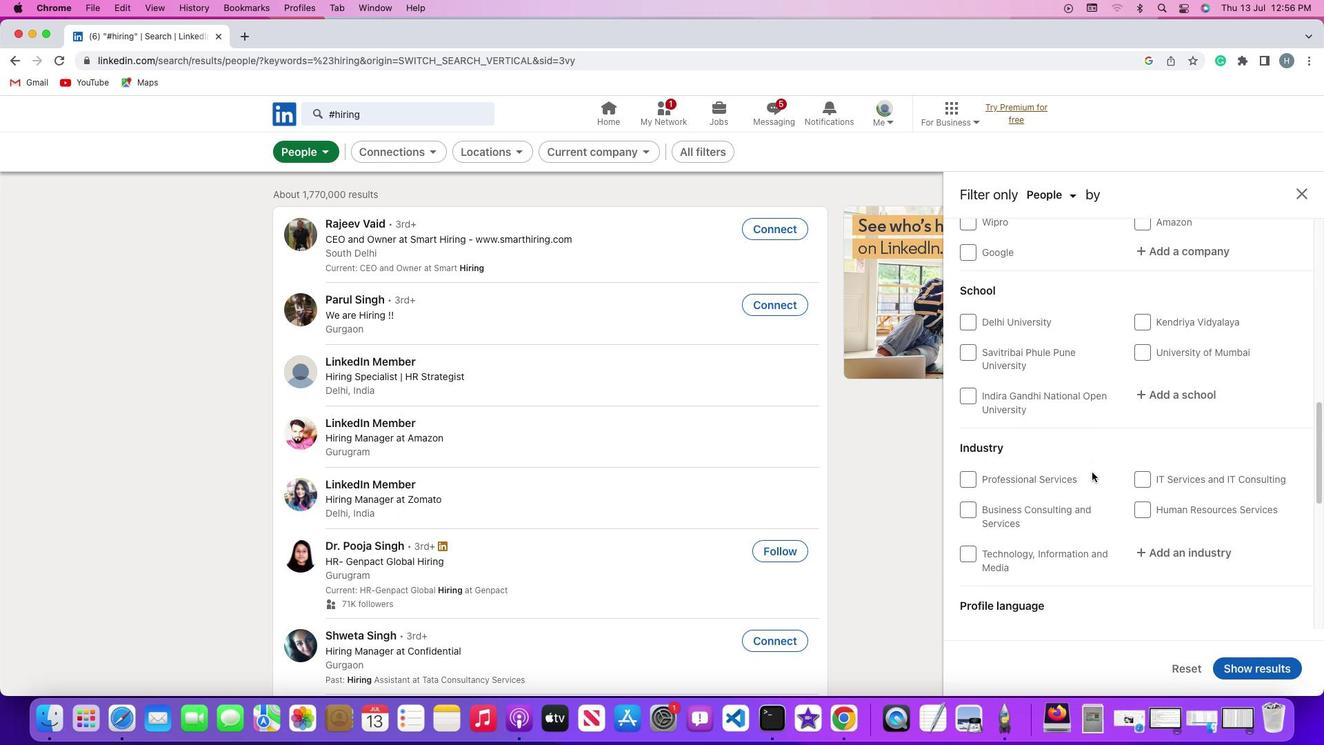 
Action: Mouse scrolled (1092, 471) with delta (0, 0)
Screenshot: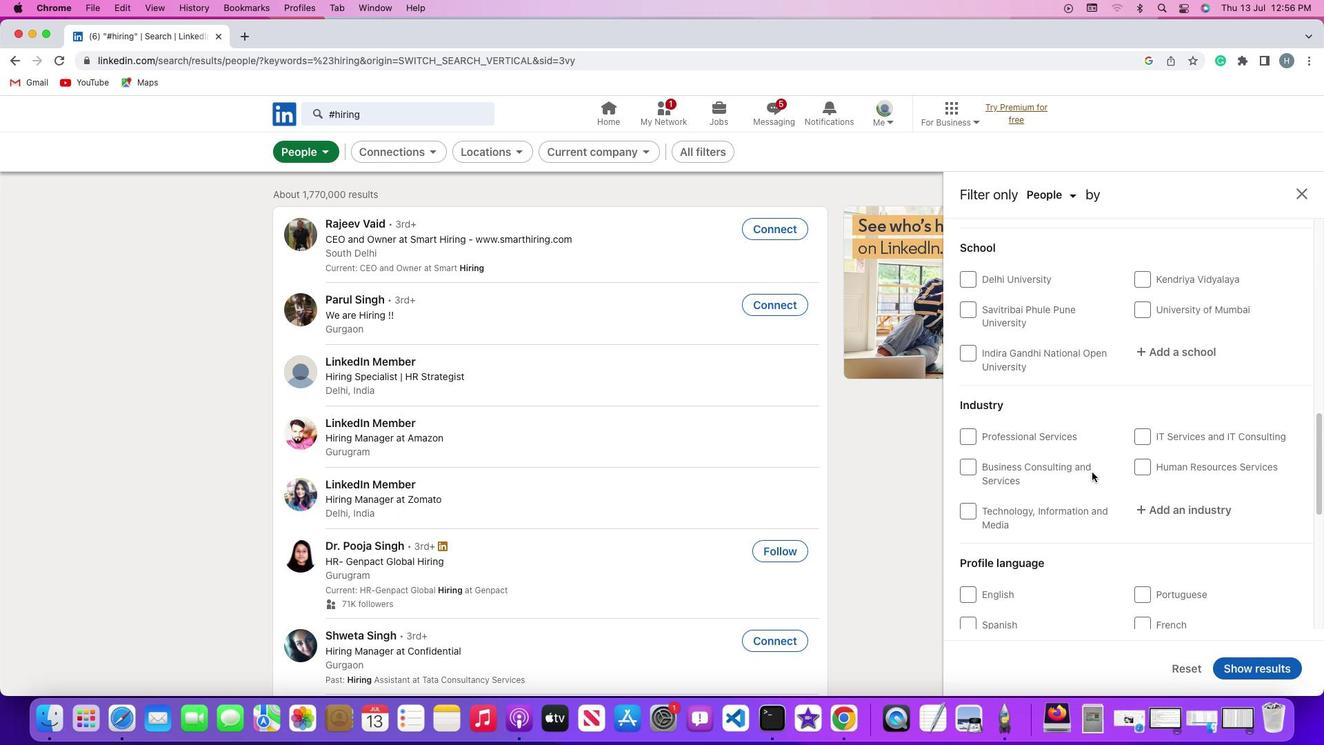
Action: Mouse scrolled (1092, 471) with delta (0, -2)
Screenshot: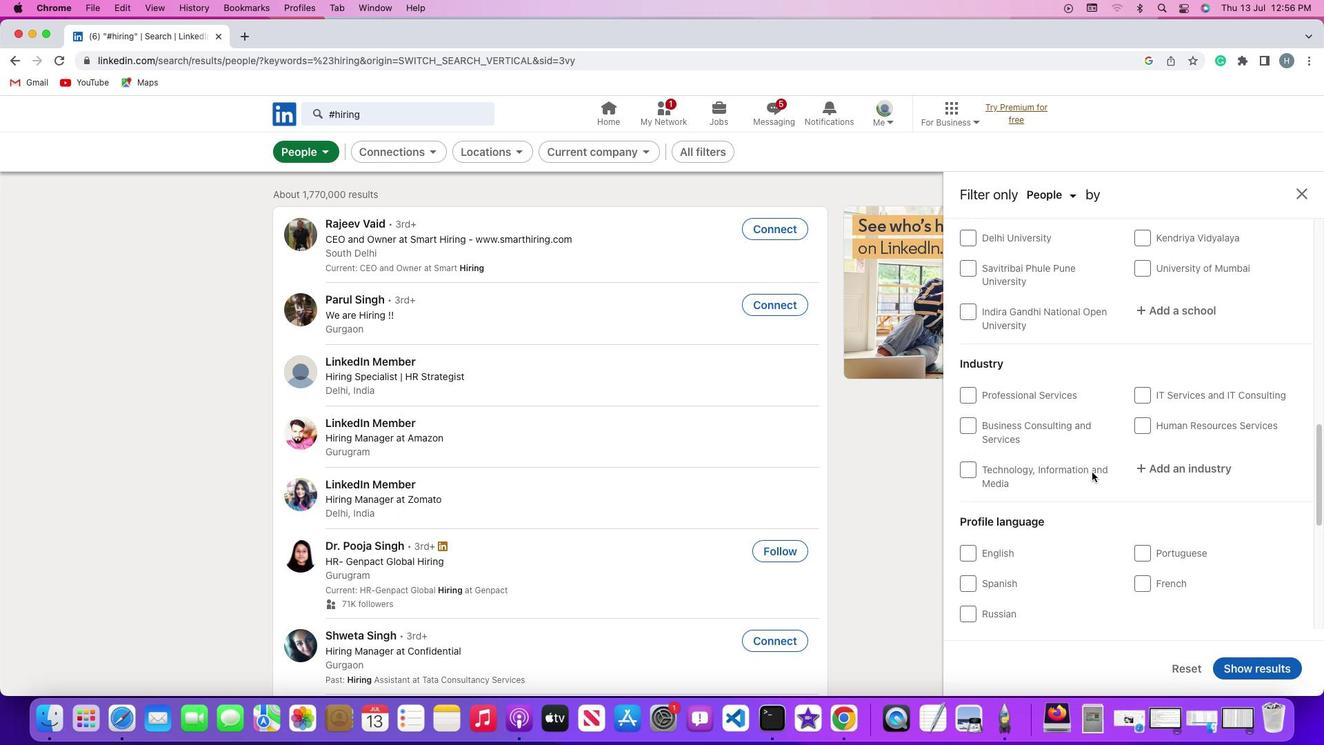 
Action: Mouse scrolled (1092, 471) with delta (0, 0)
Screenshot: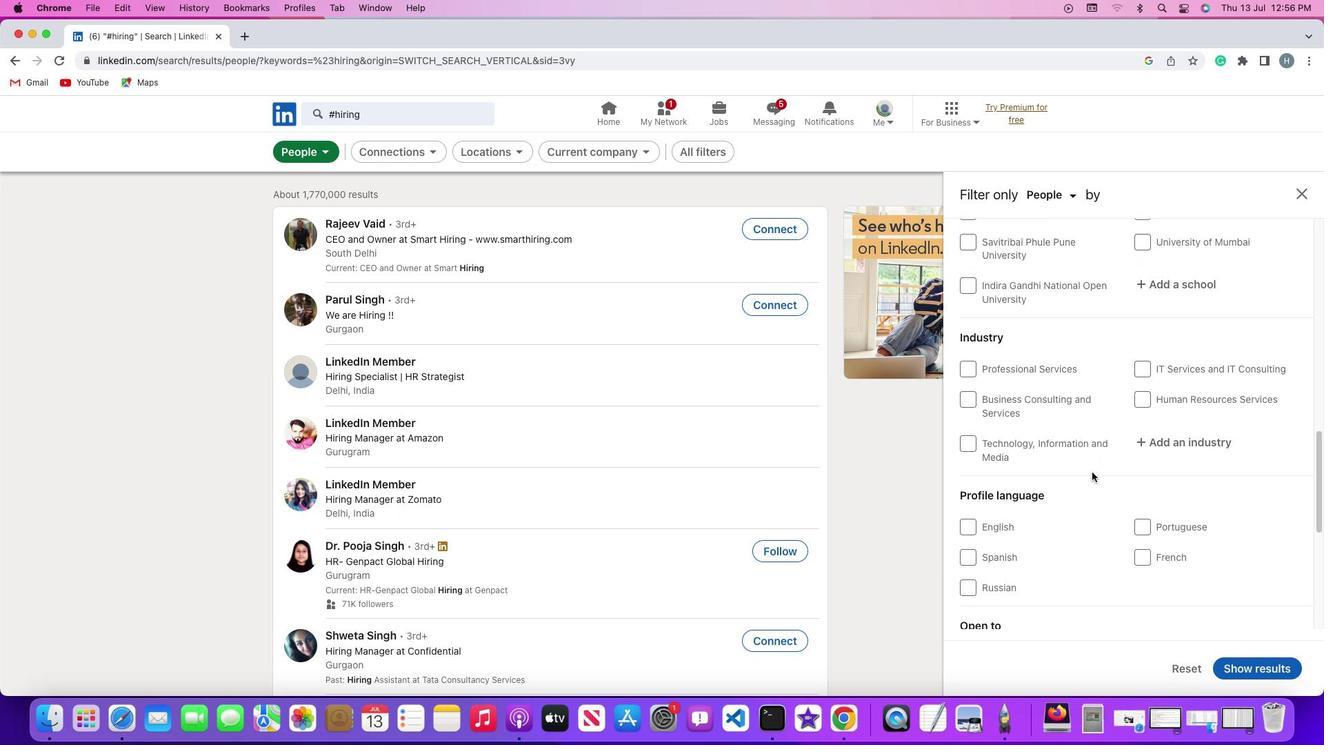 
Action: Mouse scrolled (1092, 471) with delta (0, 0)
Screenshot: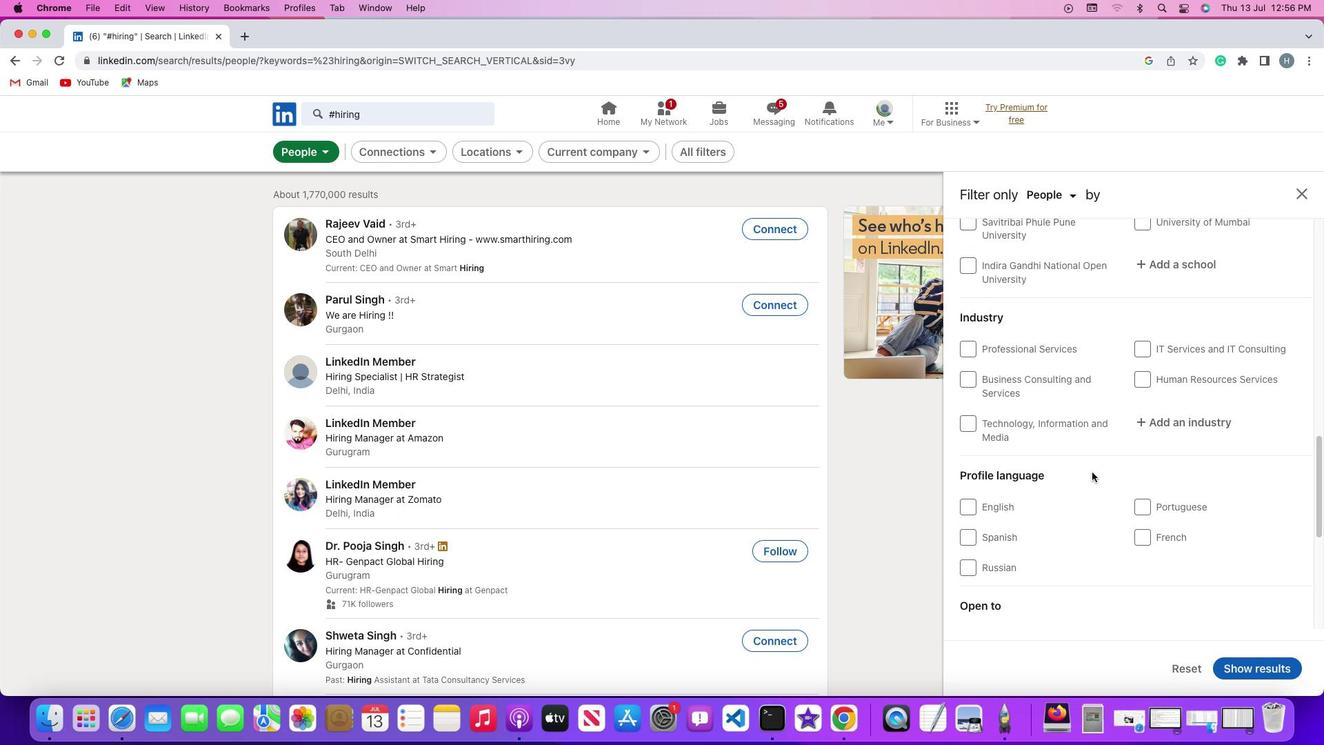 
Action: Mouse scrolled (1092, 471) with delta (0, -1)
Screenshot: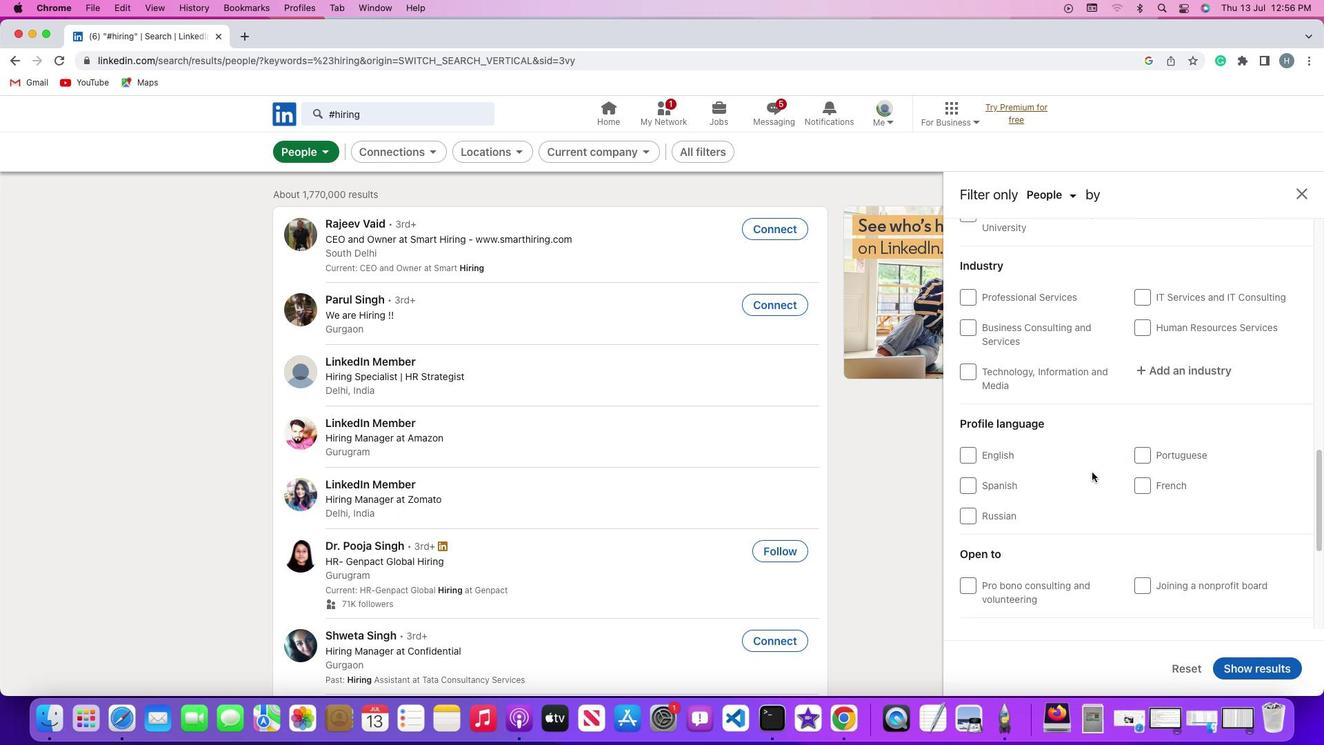 
Action: Mouse scrolled (1092, 471) with delta (0, 0)
Screenshot: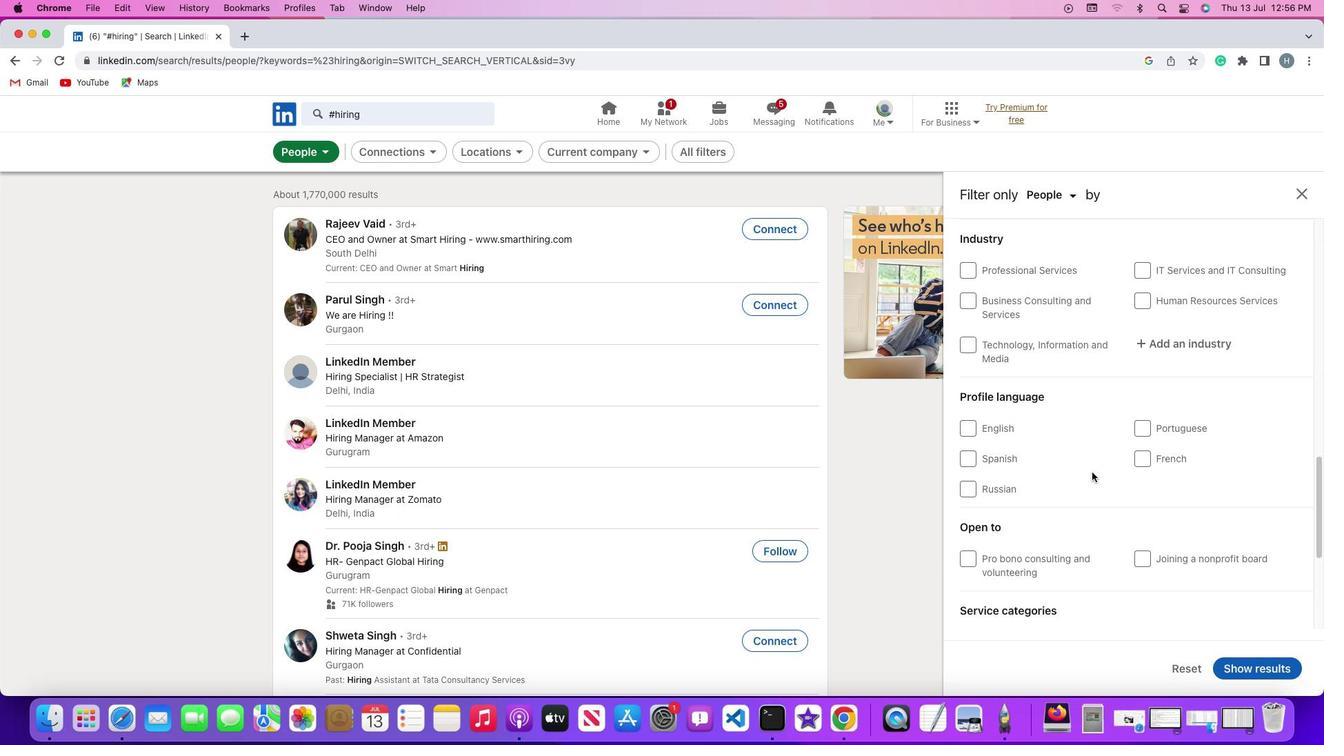 
Action: Mouse scrolled (1092, 471) with delta (0, 0)
Screenshot: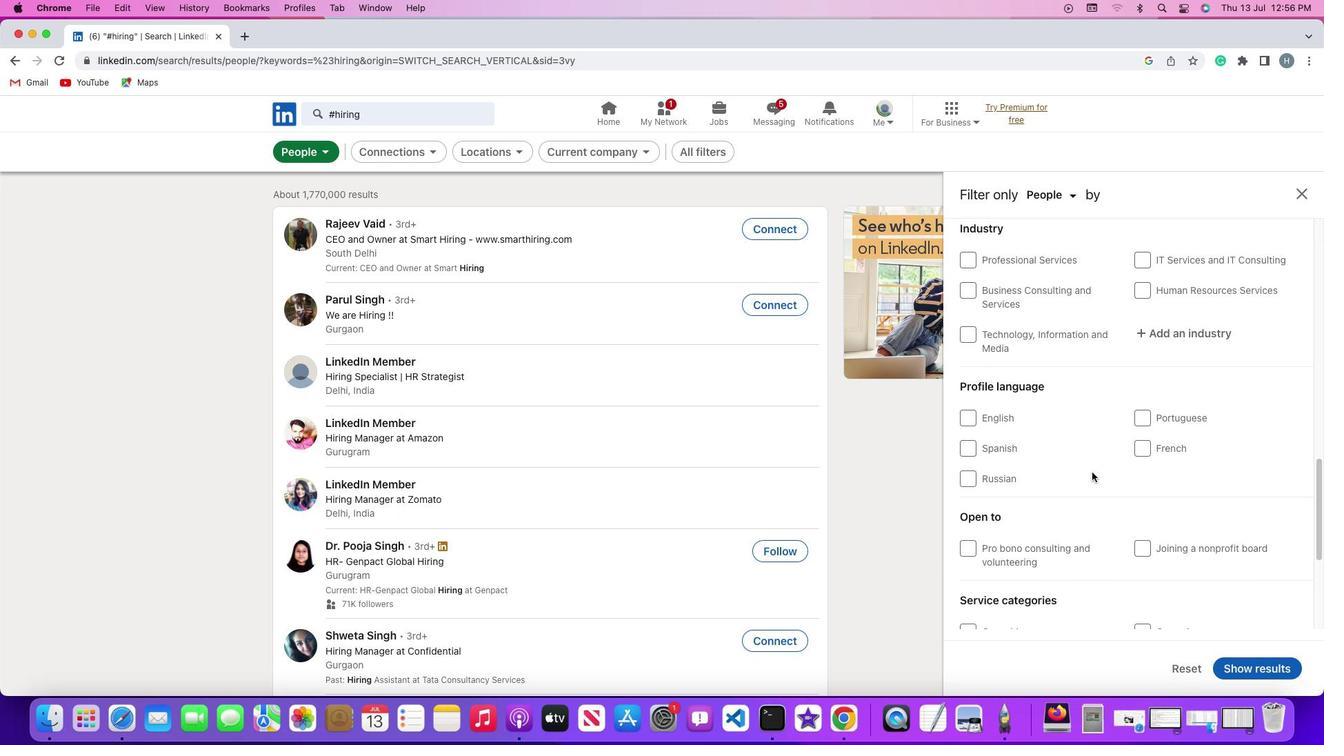 
Action: Mouse scrolled (1092, 471) with delta (0, -1)
Screenshot: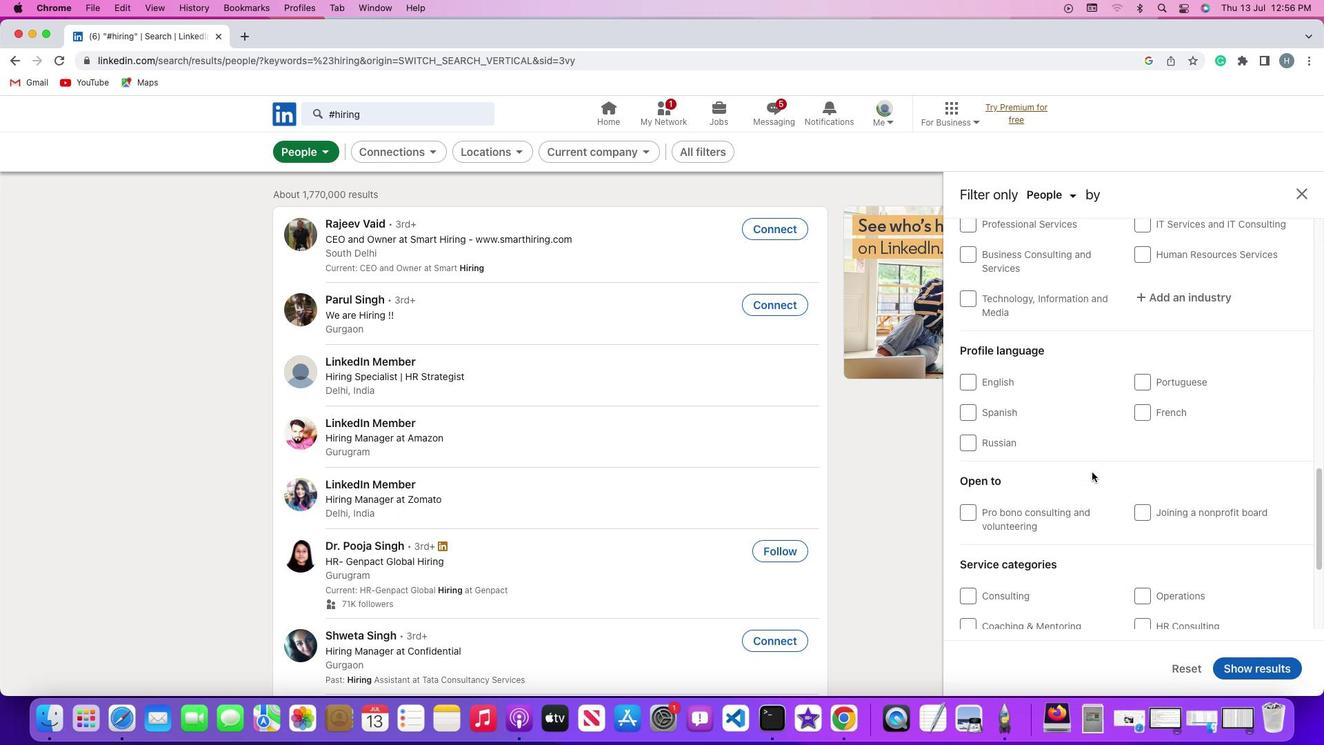 
Action: Mouse moved to (1143, 489)
Screenshot: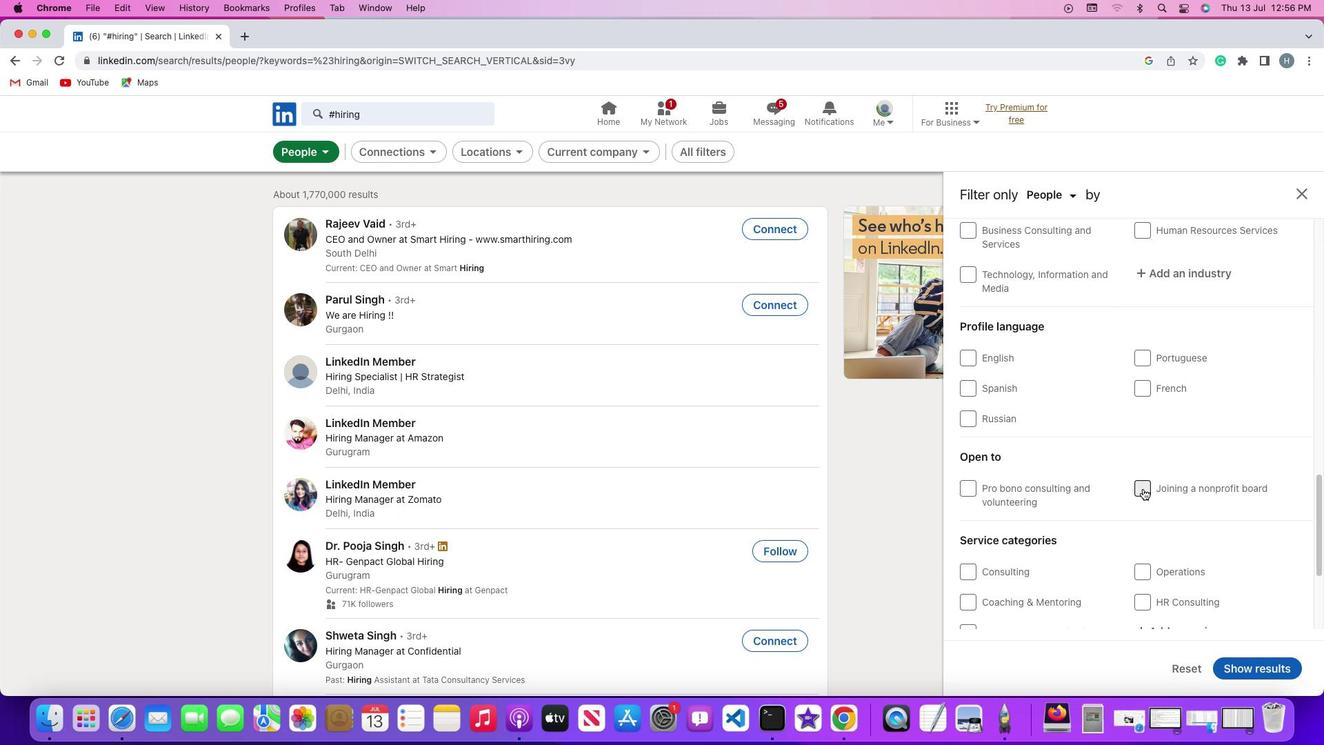 
Action: Mouse pressed left at (1143, 489)
Screenshot: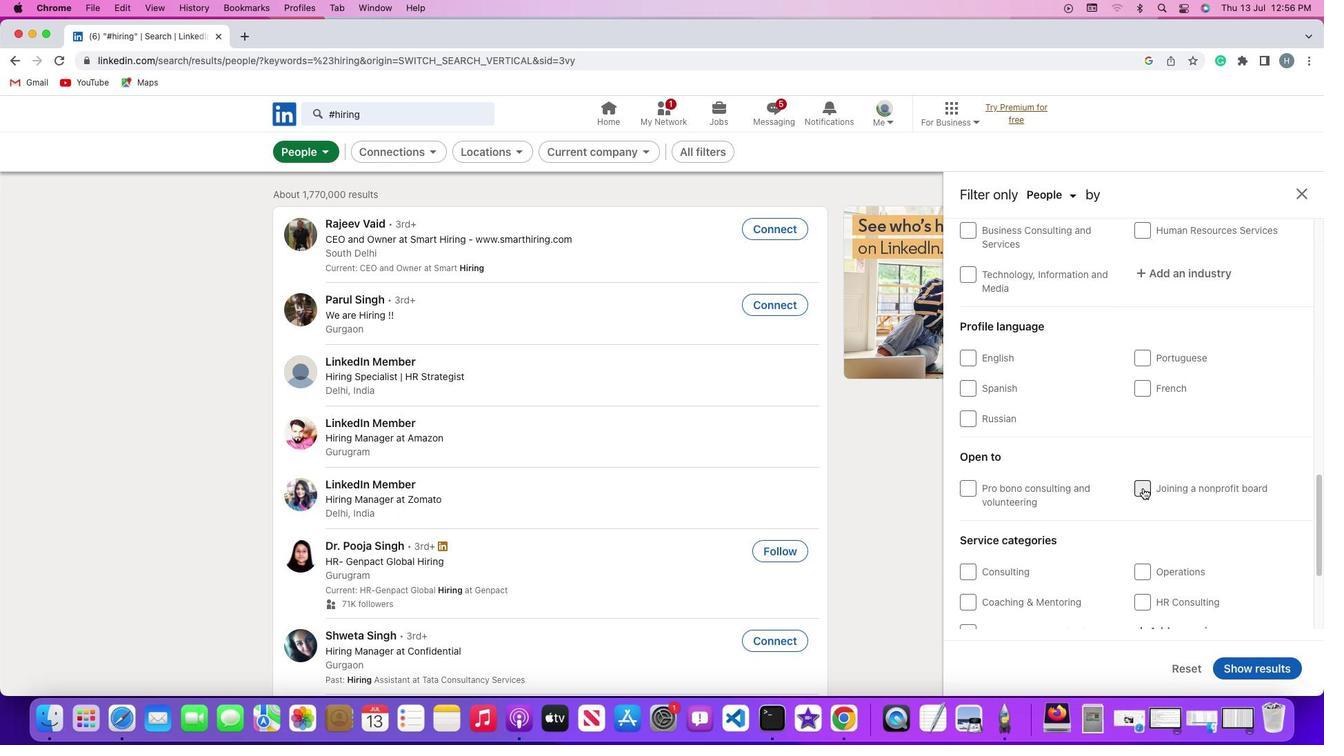 
Action: Mouse moved to (1250, 666)
Screenshot: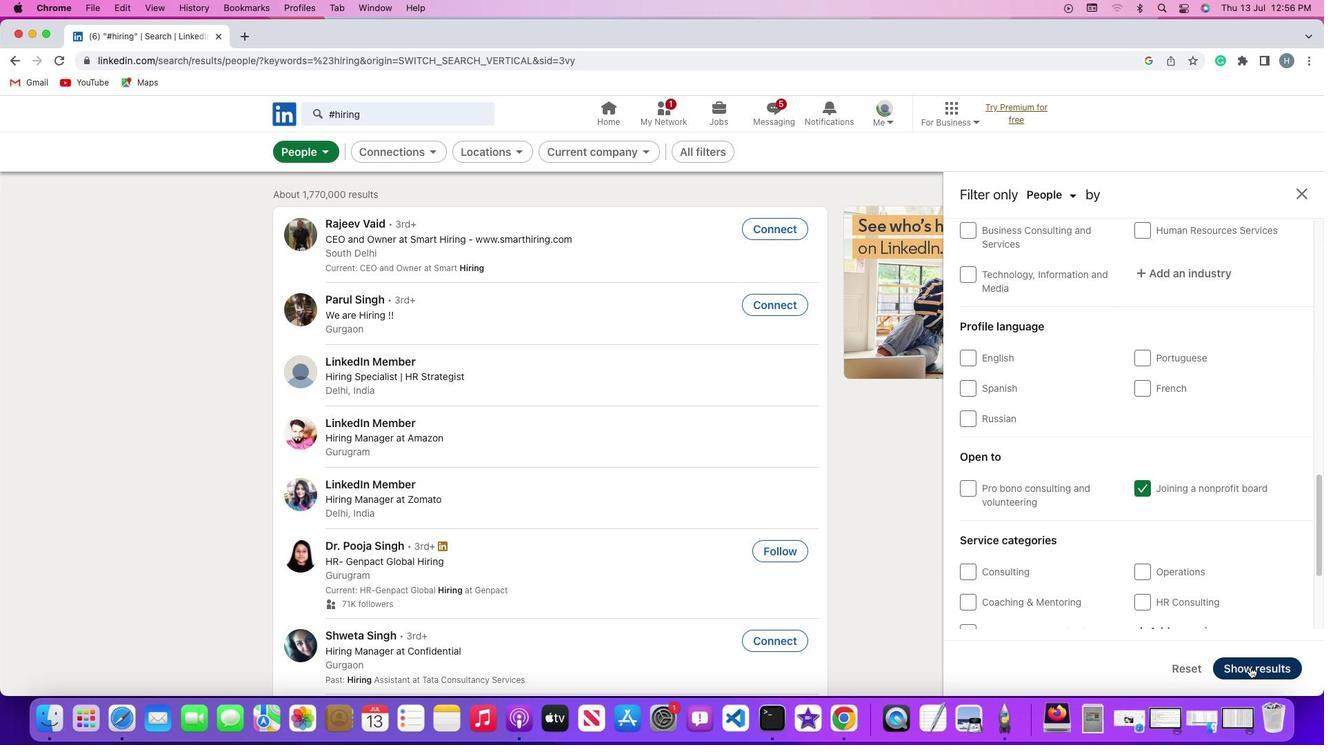 
Action: Mouse pressed left at (1250, 666)
Screenshot: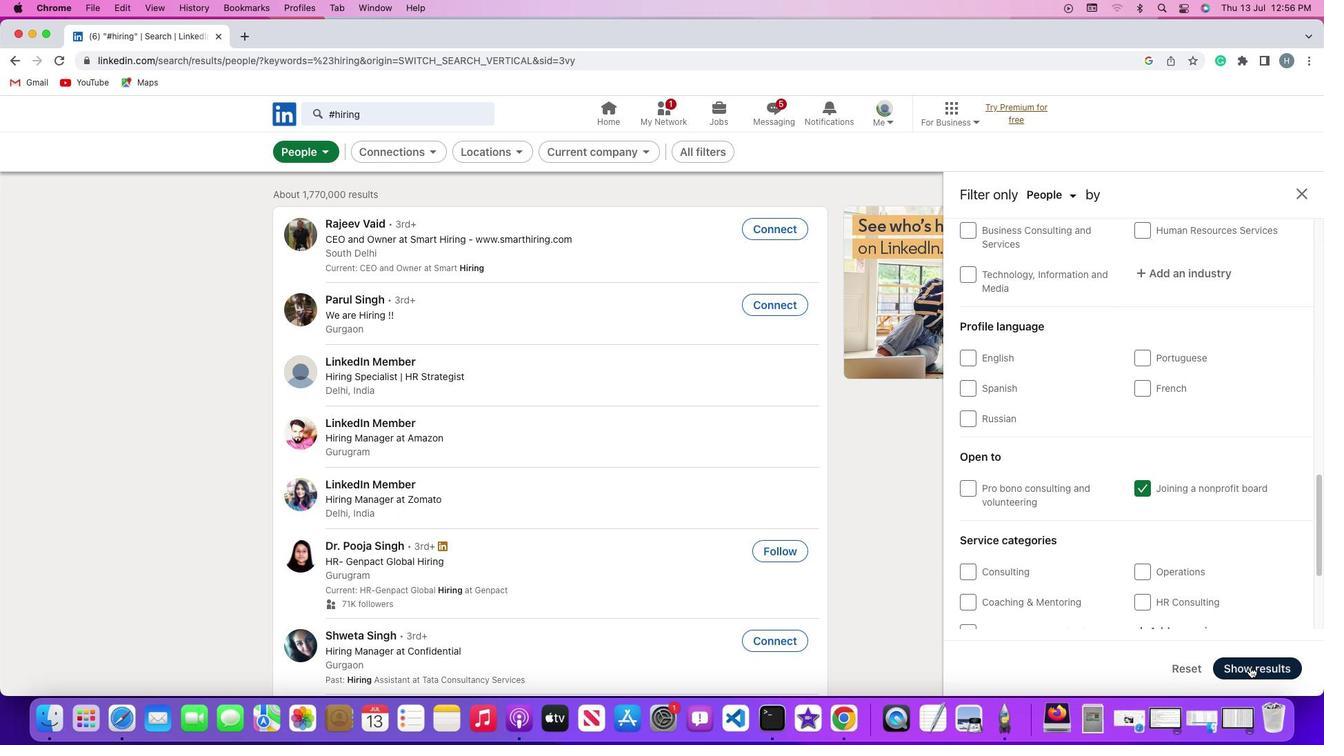 
Action: Mouse moved to (1051, 395)
Screenshot: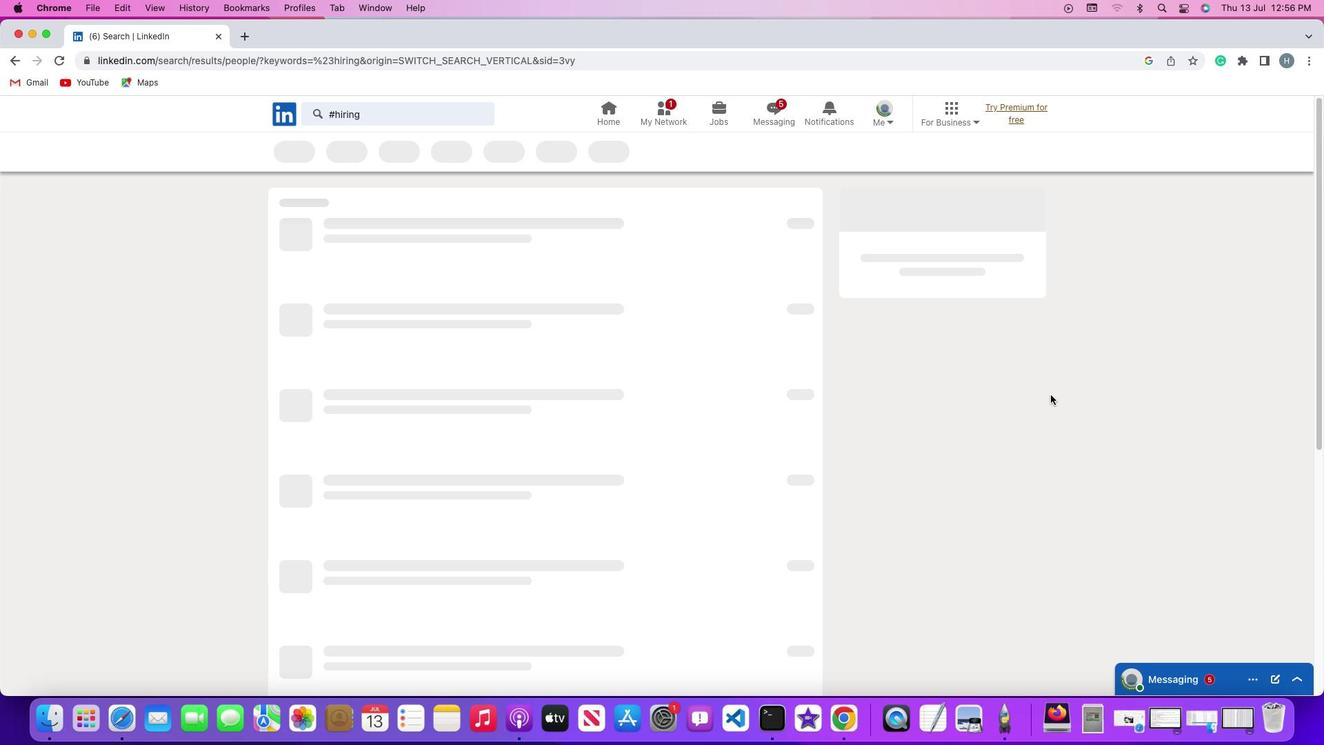 
